 Task: Open Card Support Ticket Resolution in Board Software Development to Workspace Analytics and add a team member Softage.4@softage.net, a label Green, a checklist Screenwriting, an attachment from your google drive, a color Green and finally, add a card description 'Conduct customer satisfaction survey' and a comment 'Given the potential risks involved with this task, let us make sure we have a solid plan in place to mitigate them.'. Add a start date 'Jan 04, 1900' with a due date 'Jan 11, 1900'
Action: Mouse moved to (56, 310)
Screenshot: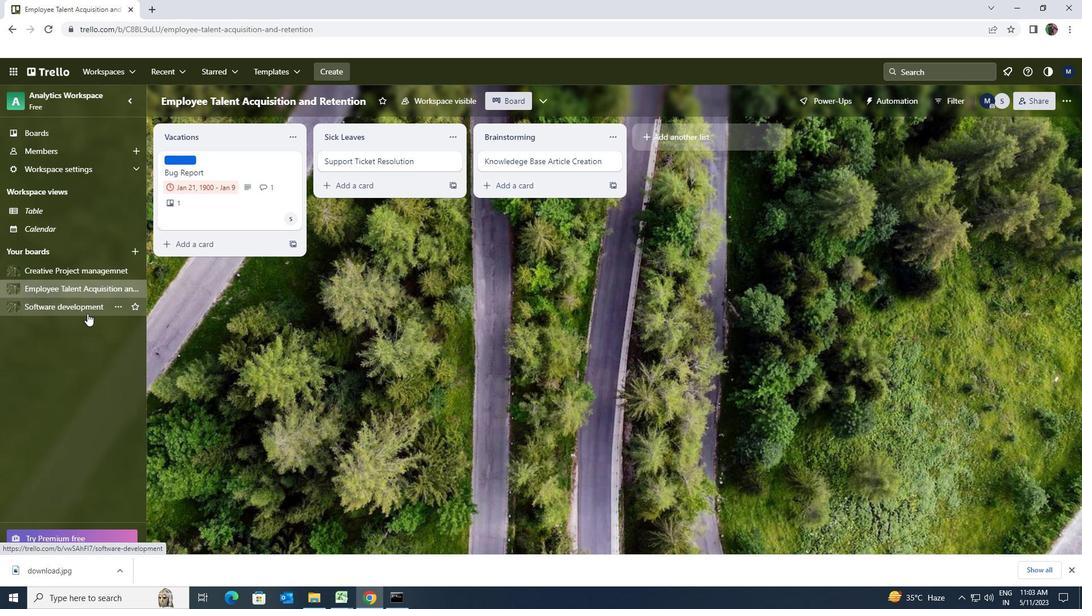 
Action: Mouse pressed left at (56, 310)
Screenshot: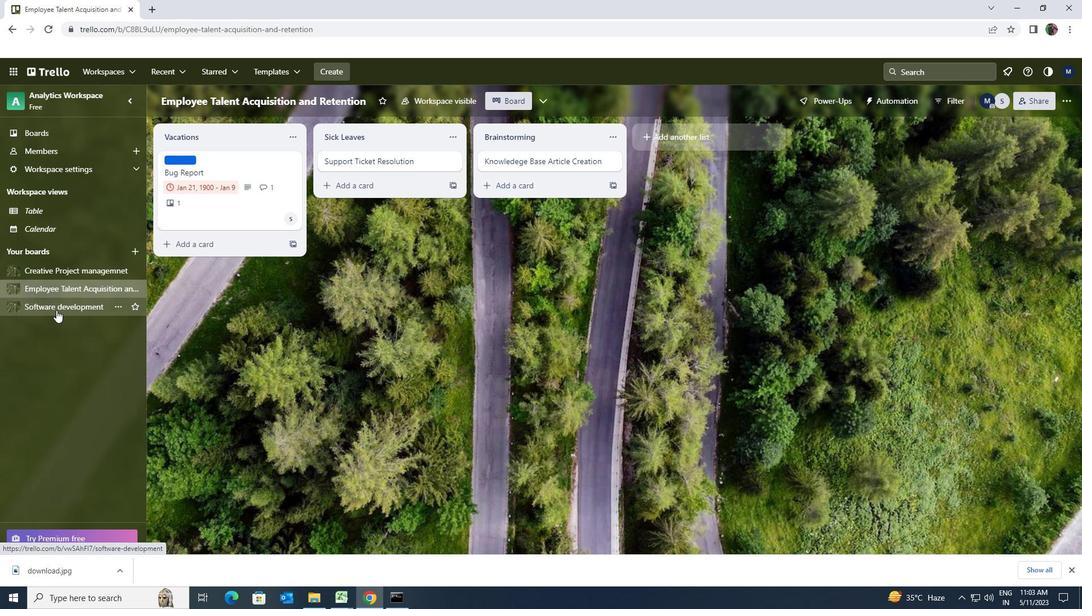 
Action: Mouse moved to (386, 163)
Screenshot: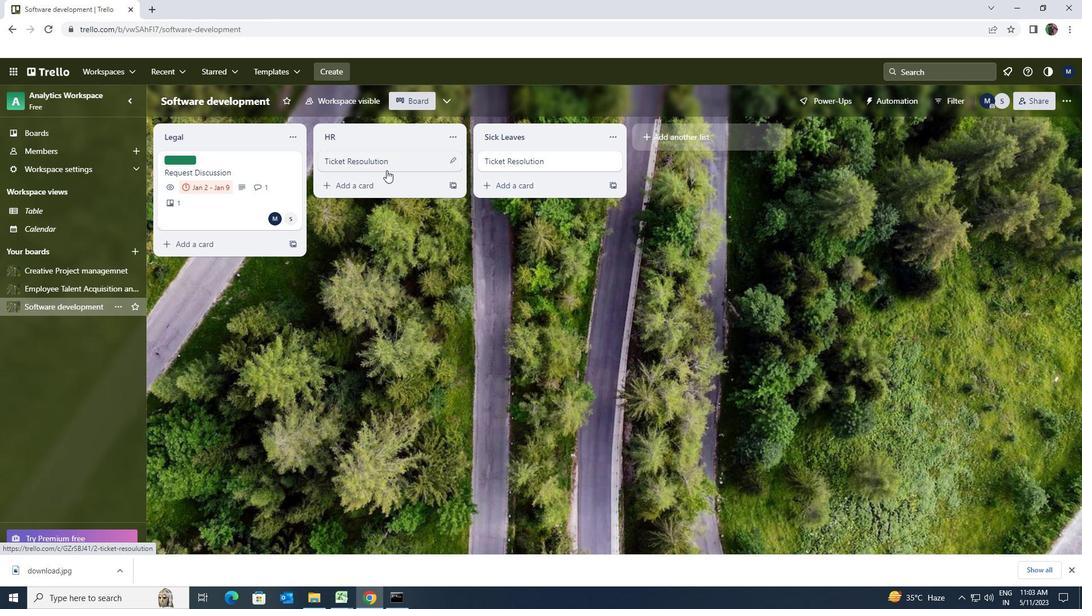 
Action: Mouse pressed left at (386, 163)
Screenshot: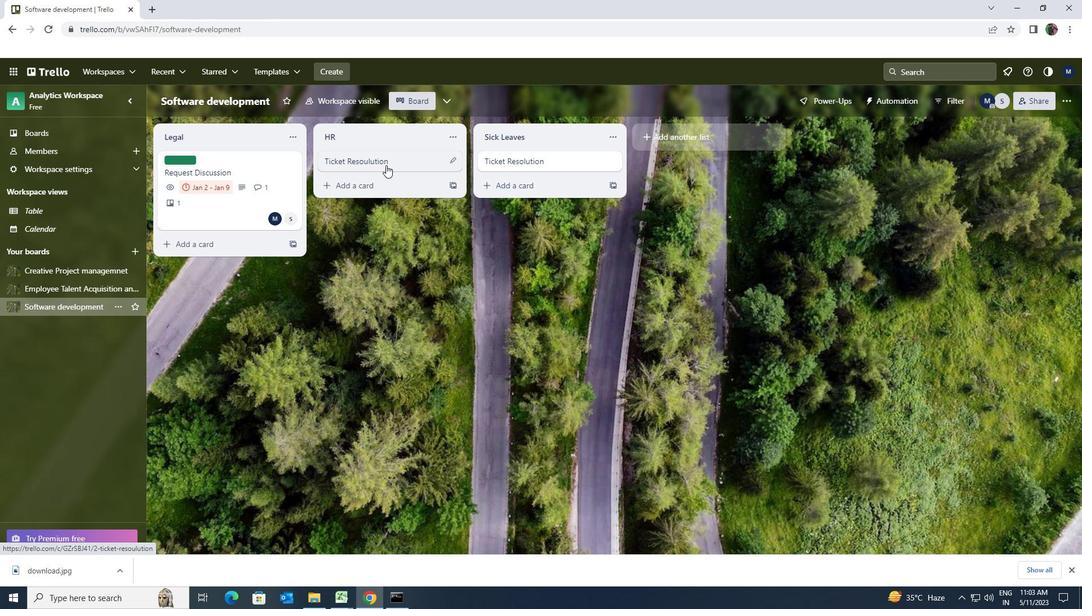 
Action: Mouse moved to (683, 163)
Screenshot: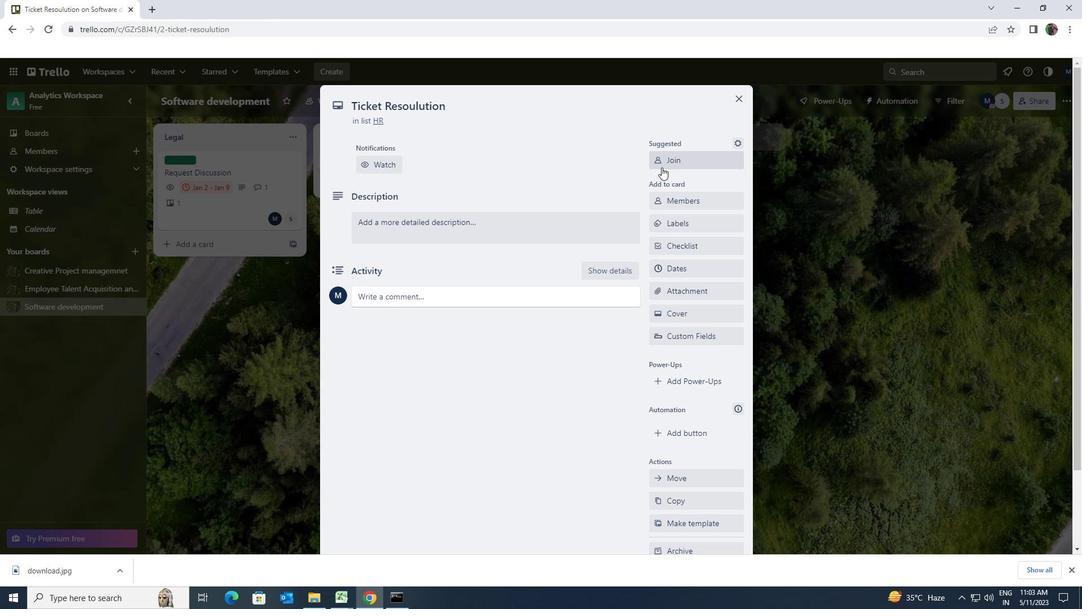 
Action: Mouse pressed left at (683, 163)
Screenshot: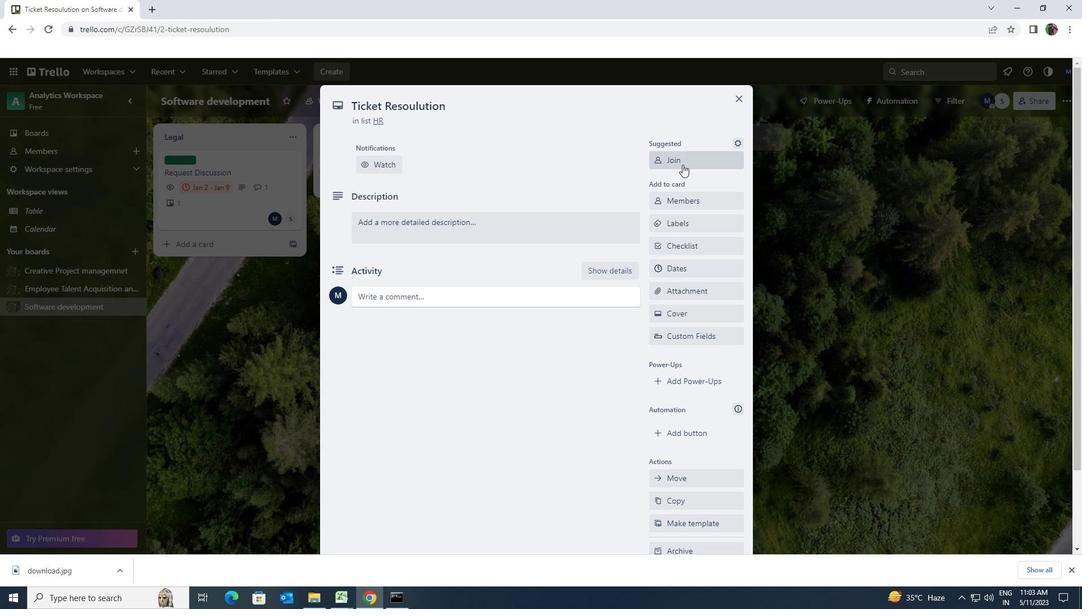 
Action: Mouse moved to (683, 161)
Screenshot: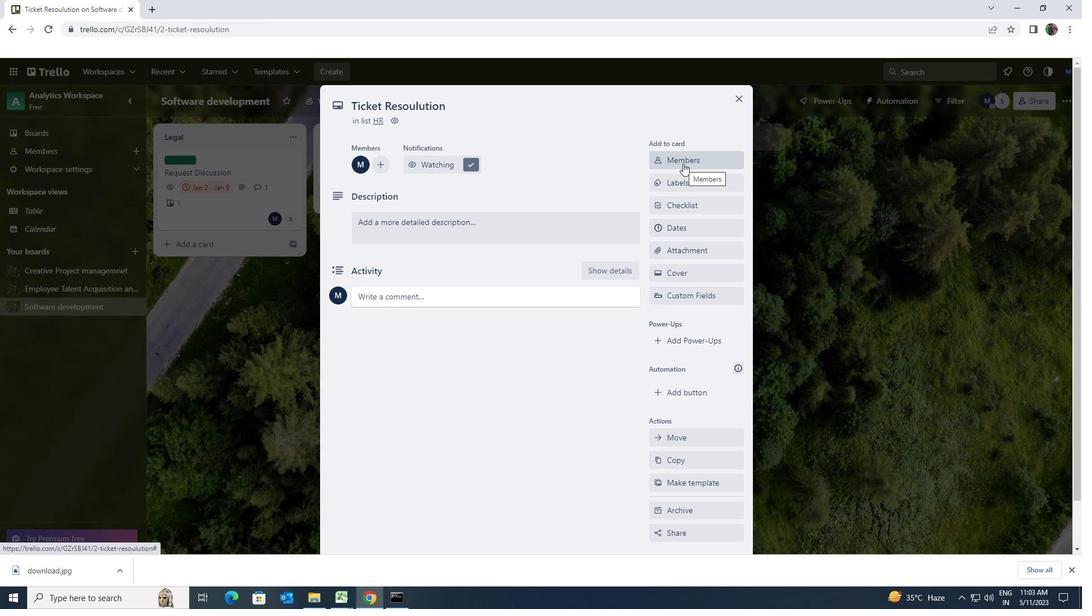 
Action: Mouse pressed left at (683, 161)
Screenshot: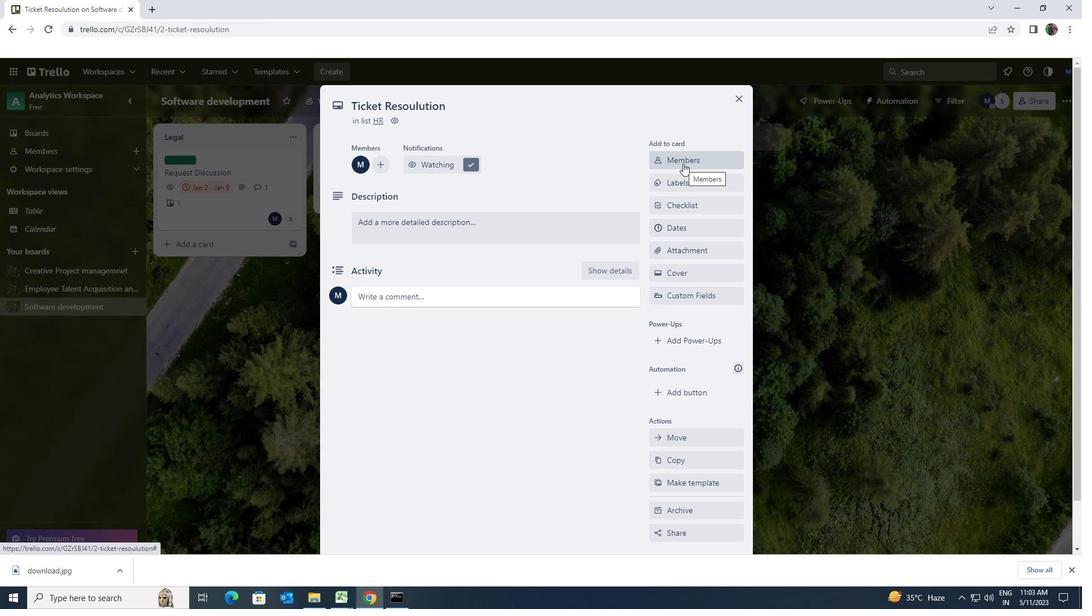 
Action: Key pressed softage.4<Key.shift>@SOFTAGE.NET
Screenshot: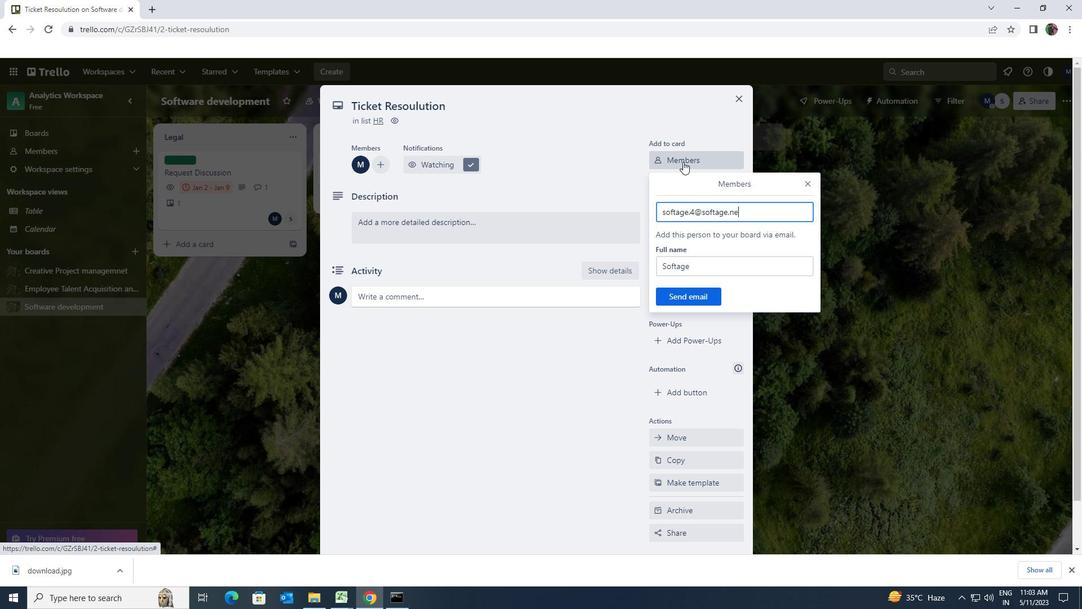 
Action: Mouse moved to (702, 295)
Screenshot: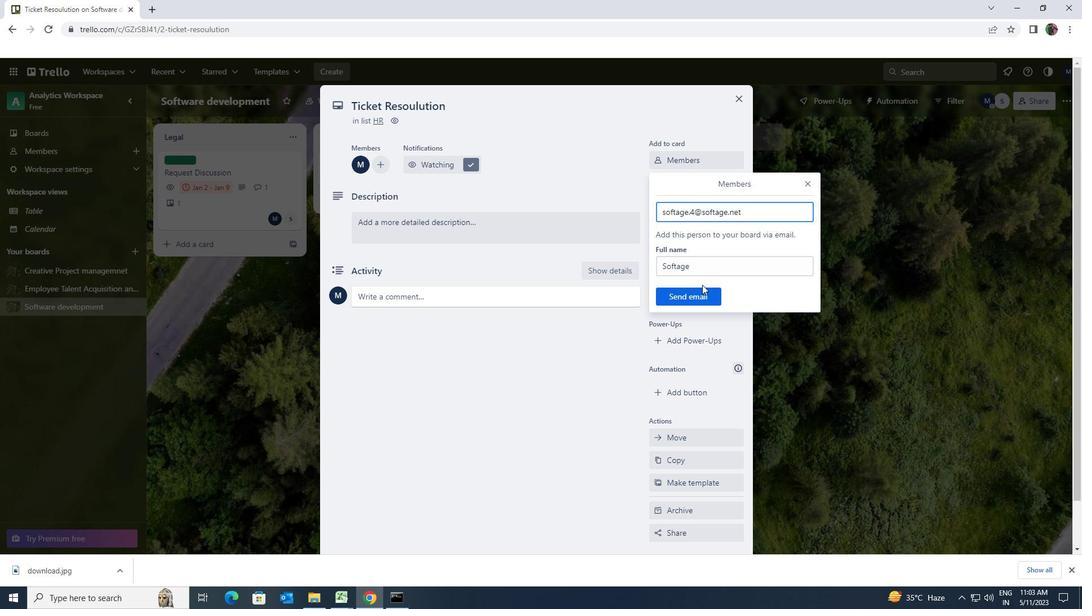 
Action: Mouse pressed left at (702, 295)
Screenshot: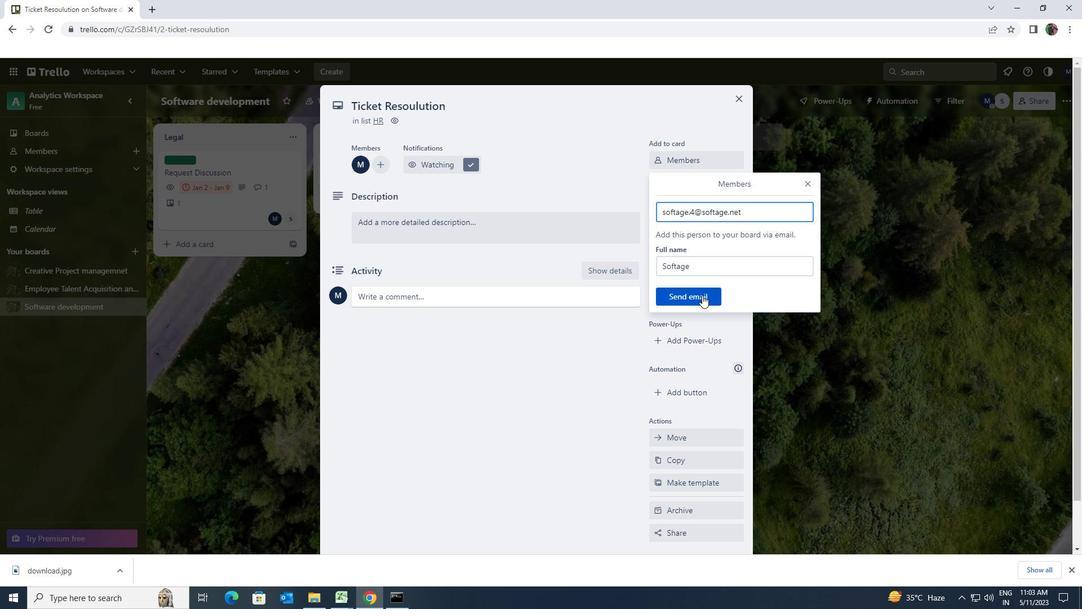 
Action: Mouse moved to (697, 184)
Screenshot: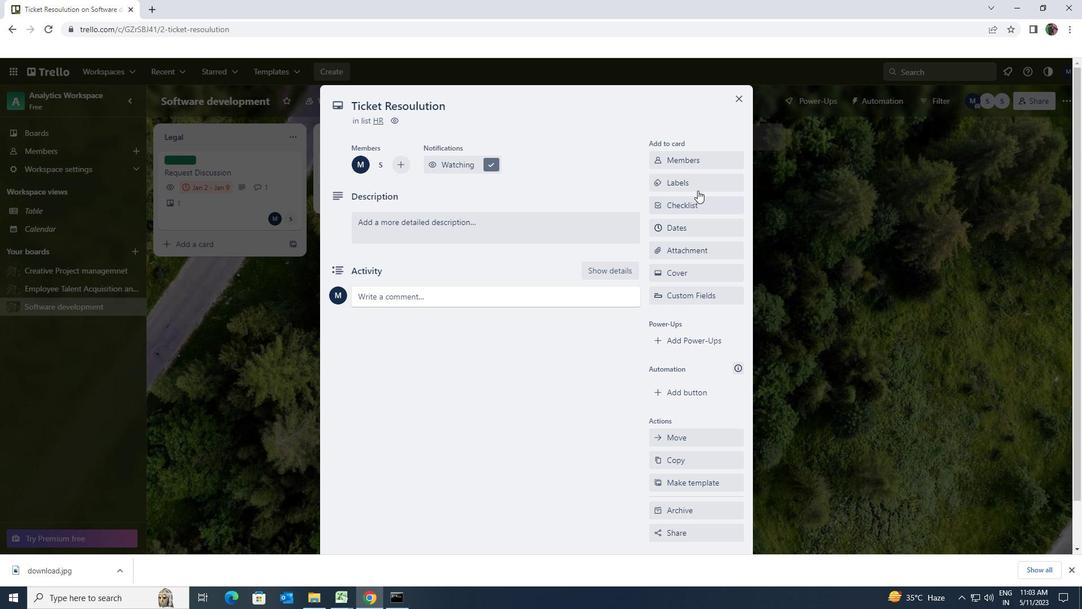 
Action: Mouse pressed left at (697, 184)
Screenshot: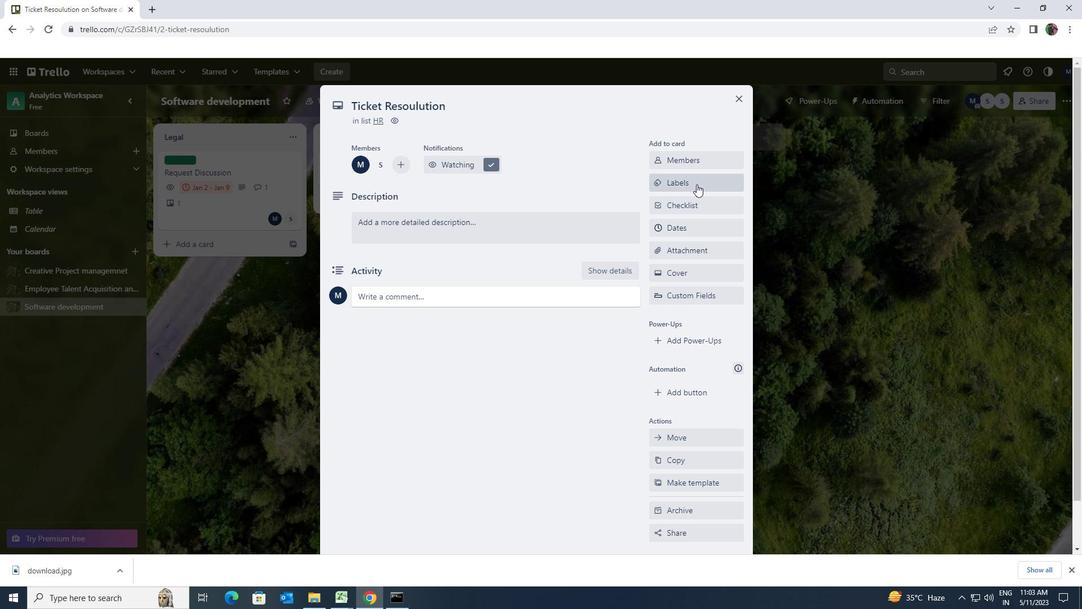 
Action: Mouse moved to (710, 418)
Screenshot: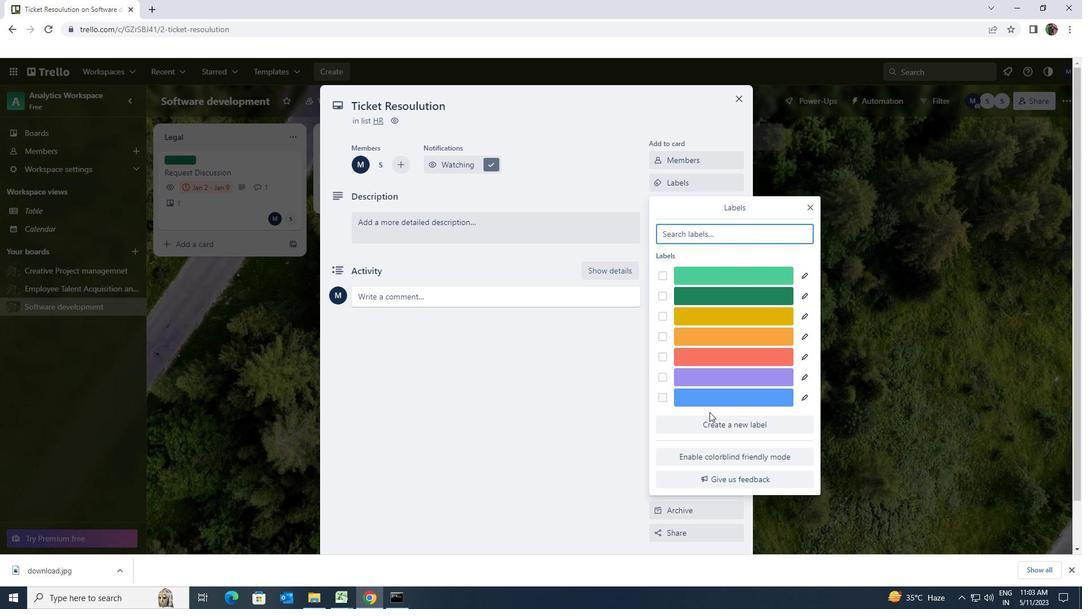 
Action: Mouse pressed left at (710, 418)
Screenshot: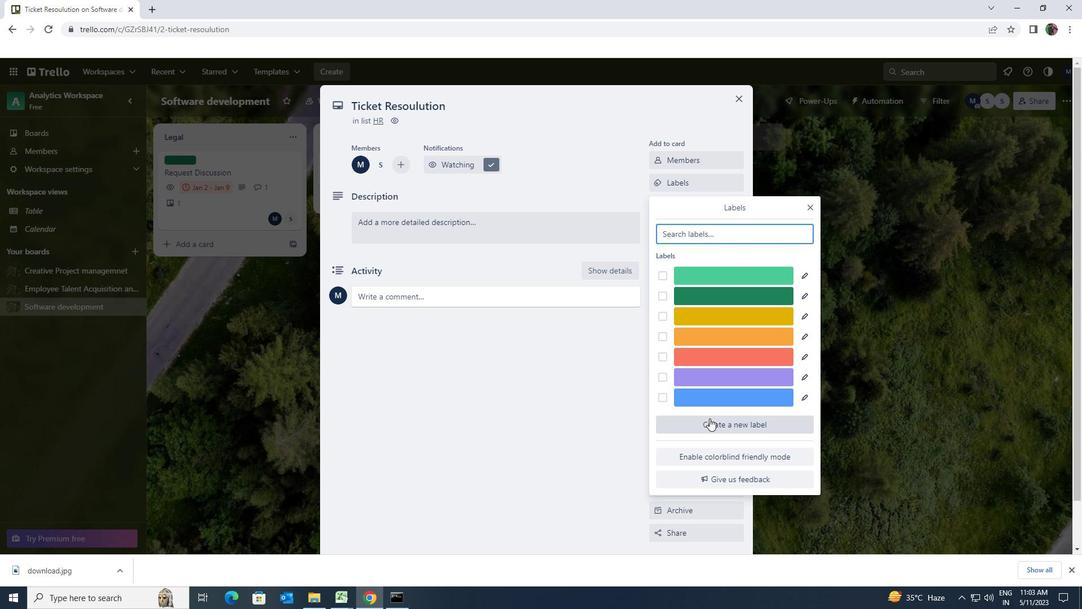 
Action: Mouse moved to (669, 389)
Screenshot: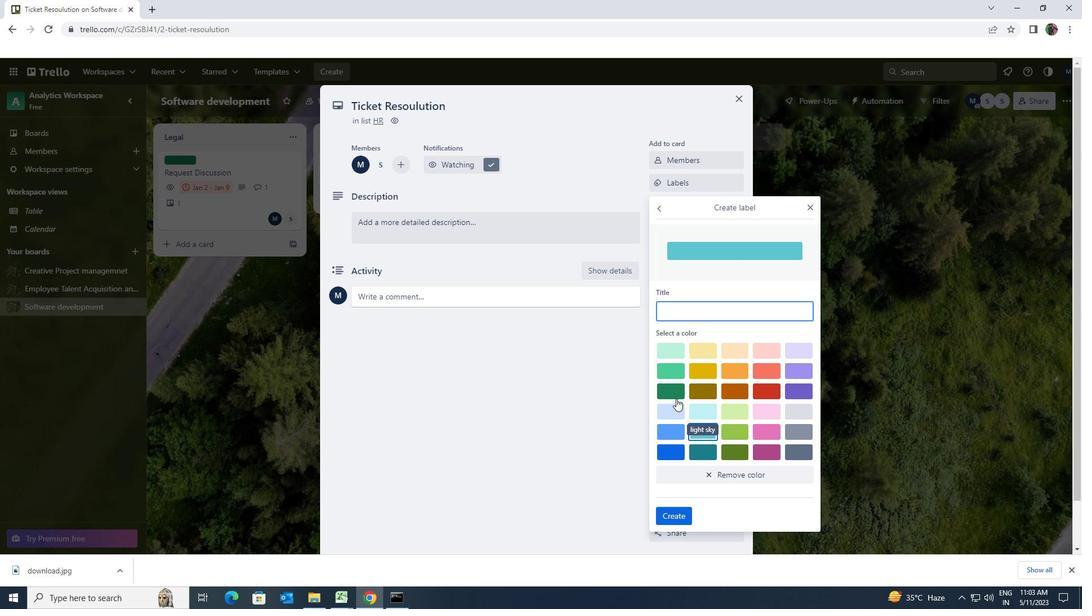 
Action: Mouse pressed left at (669, 389)
Screenshot: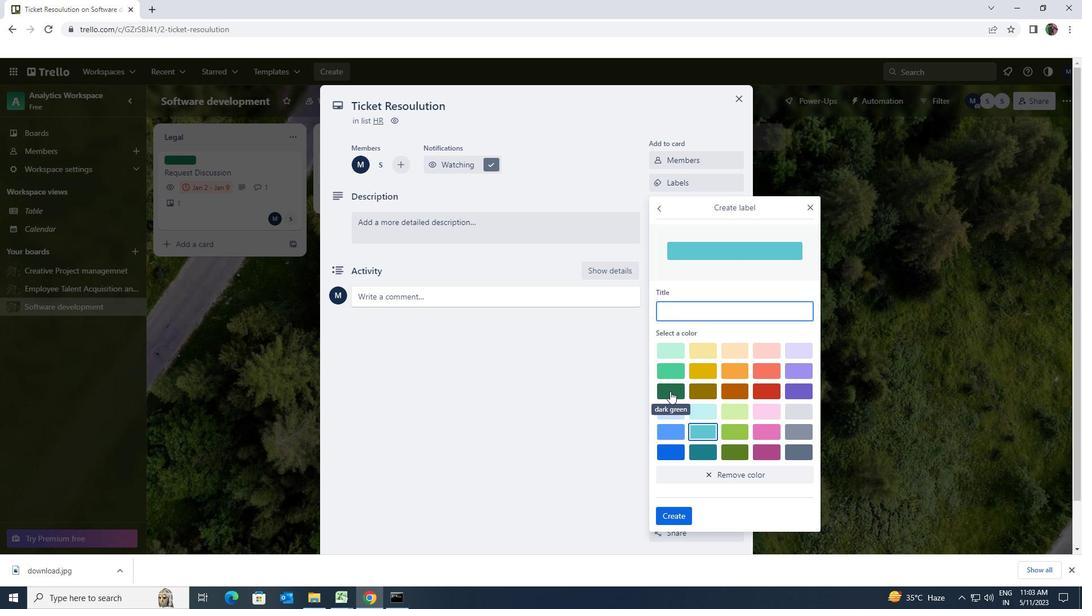 
Action: Mouse moved to (686, 512)
Screenshot: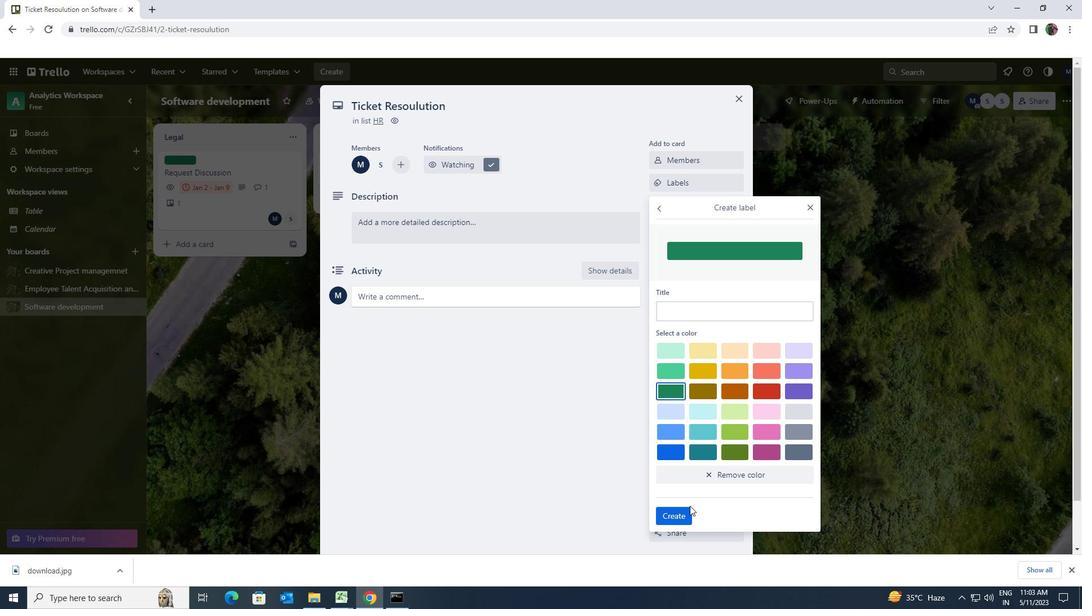 
Action: Mouse pressed left at (686, 512)
Screenshot: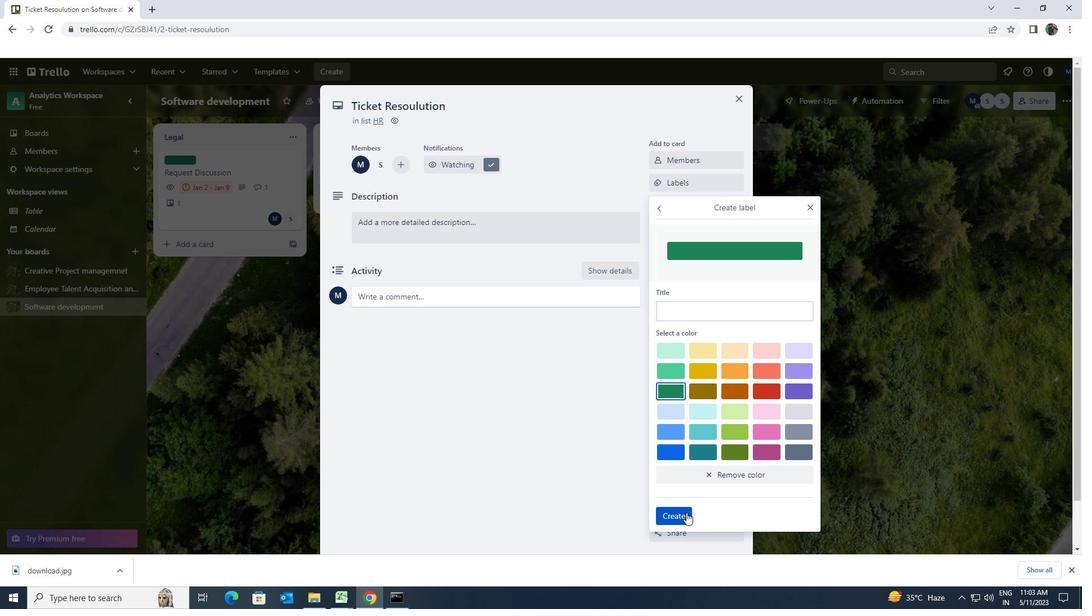 
Action: Mouse moved to (812, 207)
Screenshot: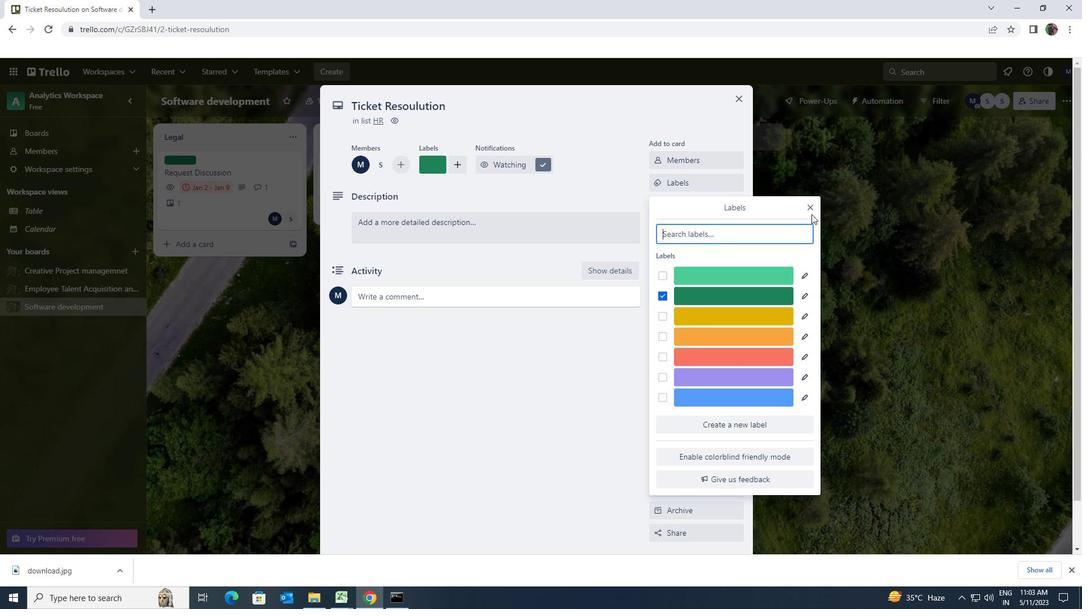 
Action: Mouse pressed left at (812, 207)
Screenshot: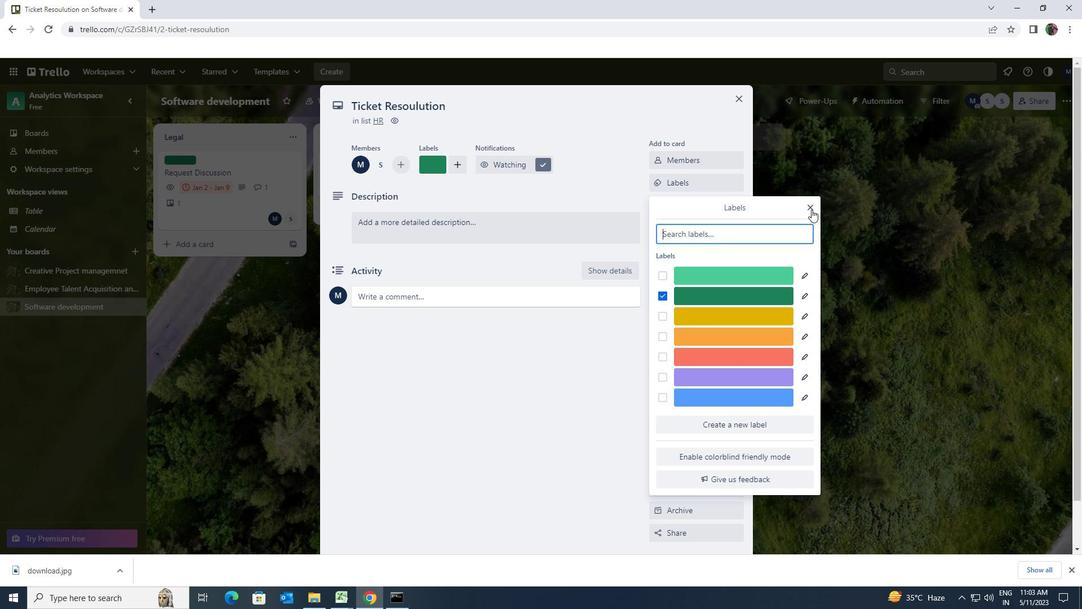 
Action: Mouse moved to (719, 249)
Screenshot: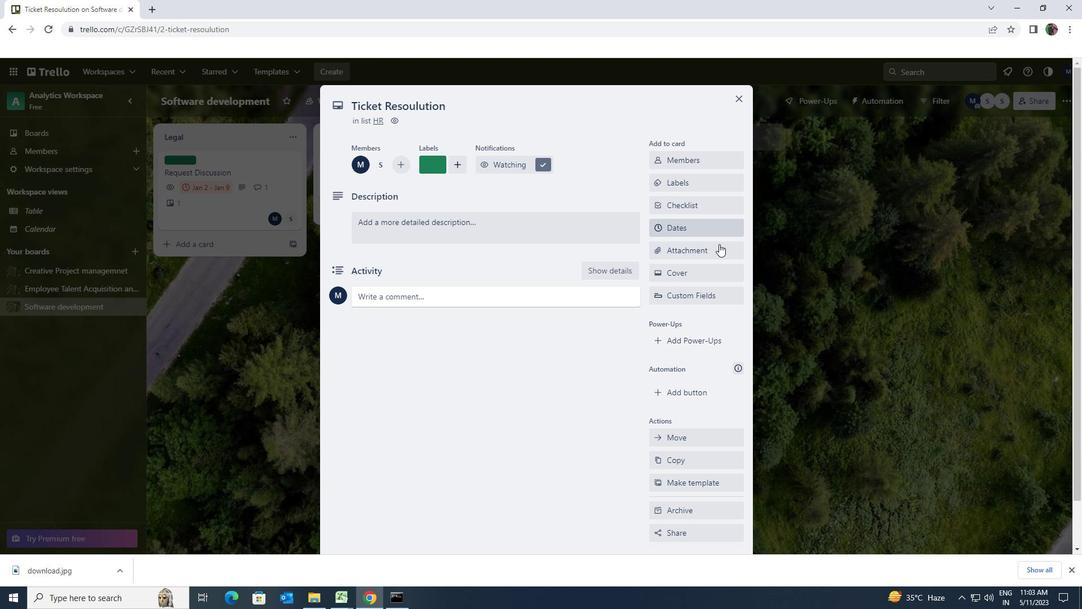 
Action: Mouse pressed left at (719, 249)
Screenshot: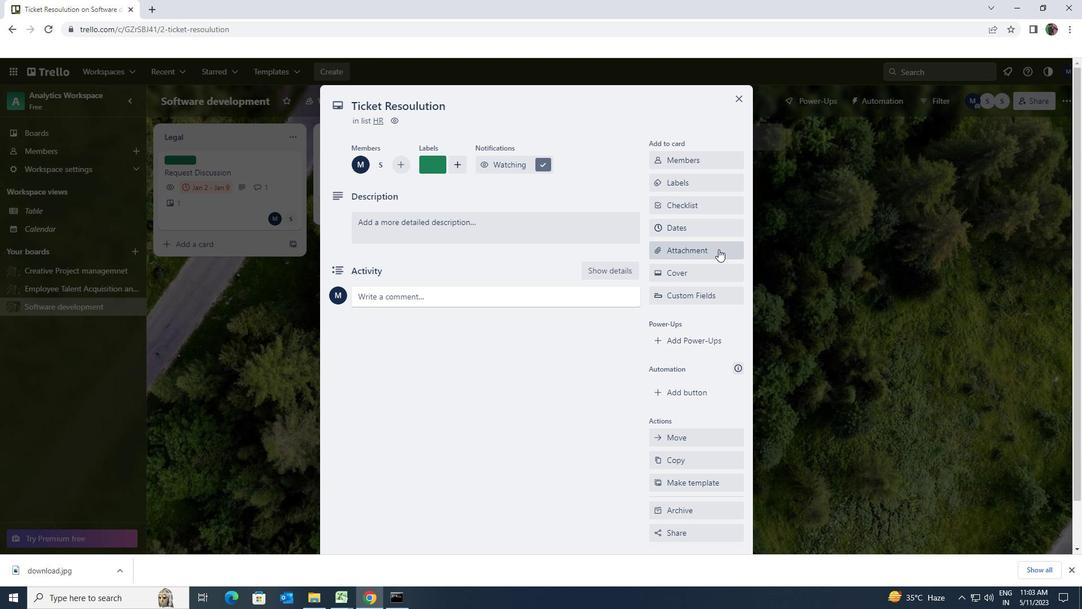 
Action: Mouse moved to (705, 340)
Screenshot: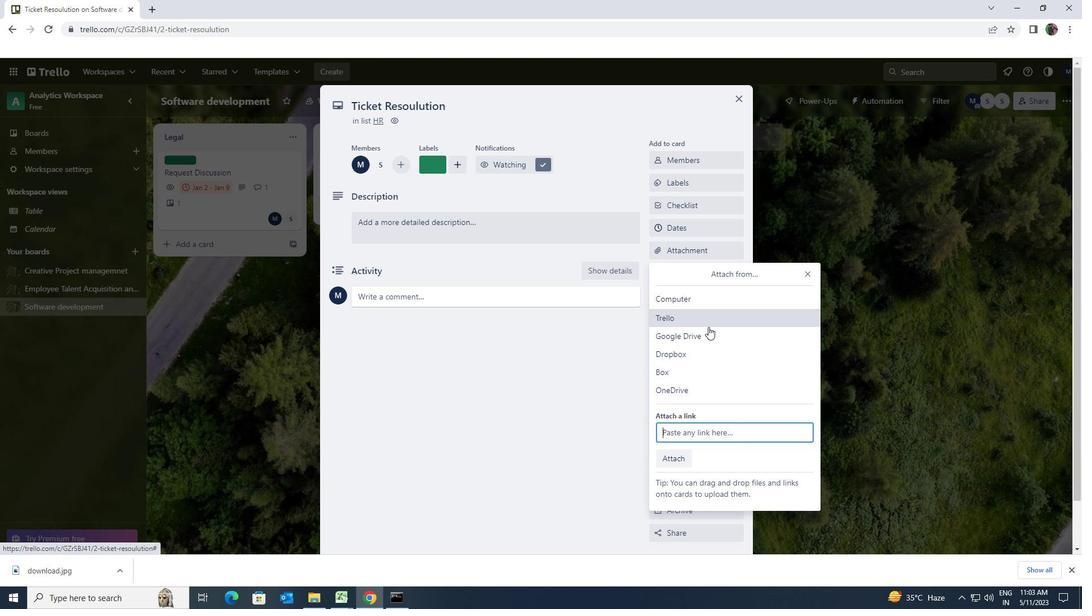 
Action: Mouse pressed left at (705, 340)
Screenshot: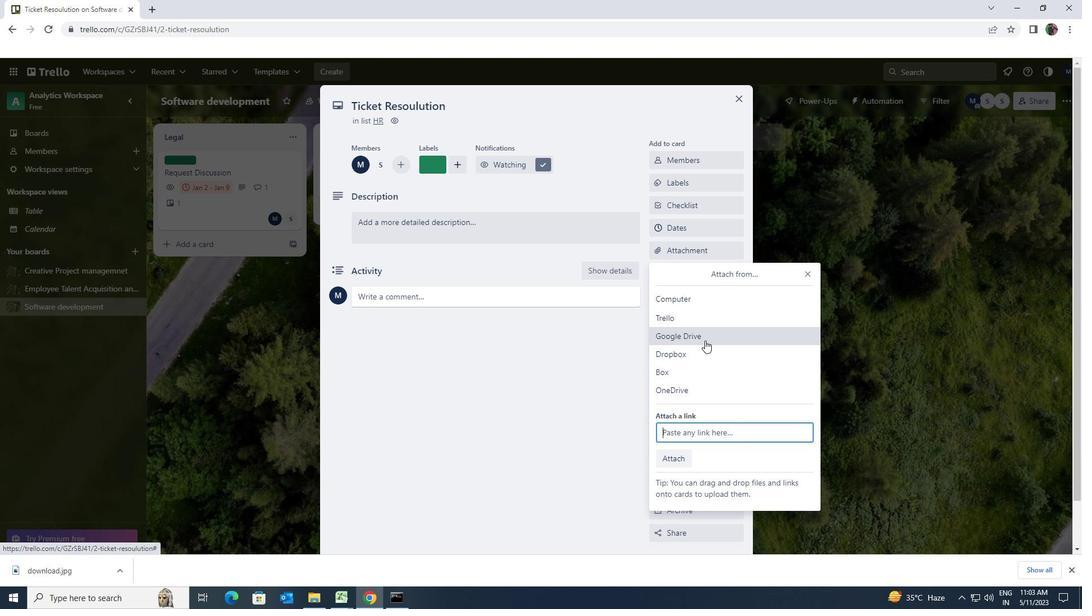 
Action: Mouse moved to (448, 398)
Screenshot: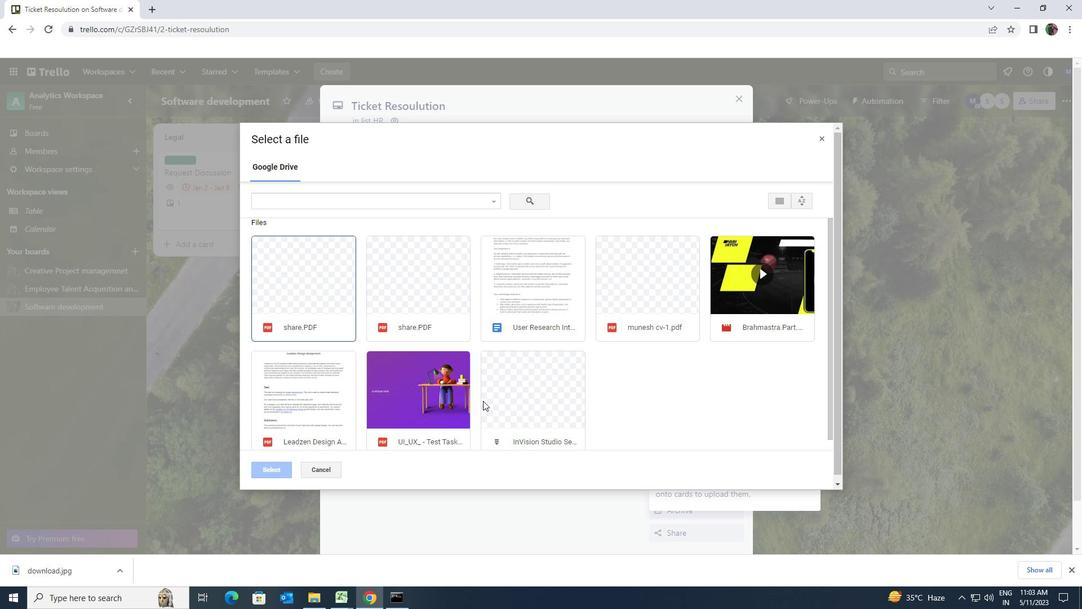 
Action: Mouse pressed left at (448, 398)
Screenshot: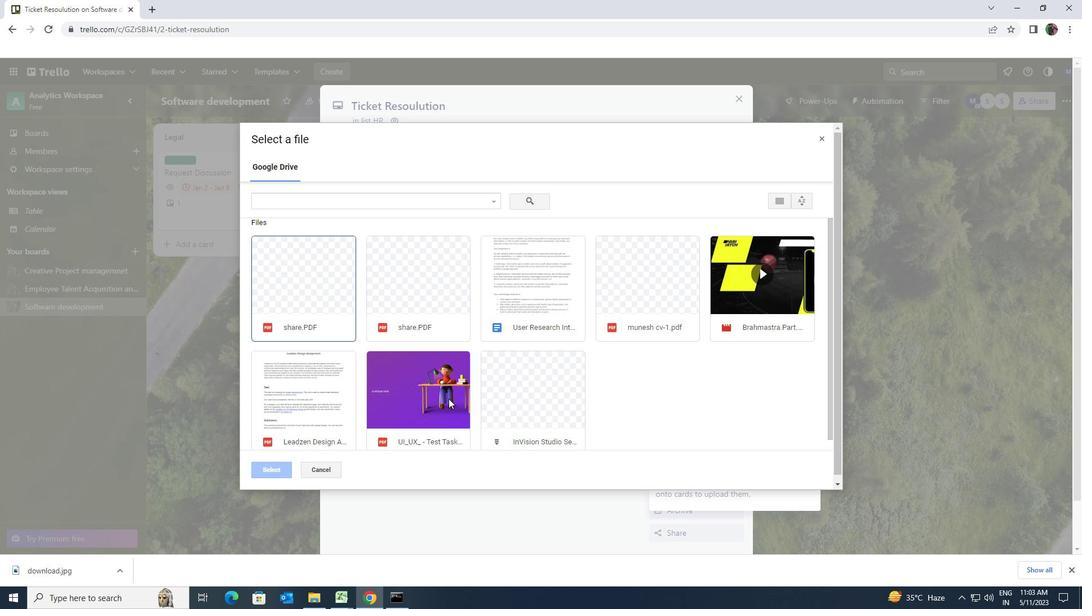 
Action: Mouse moved to (279, 466)
Screenshot: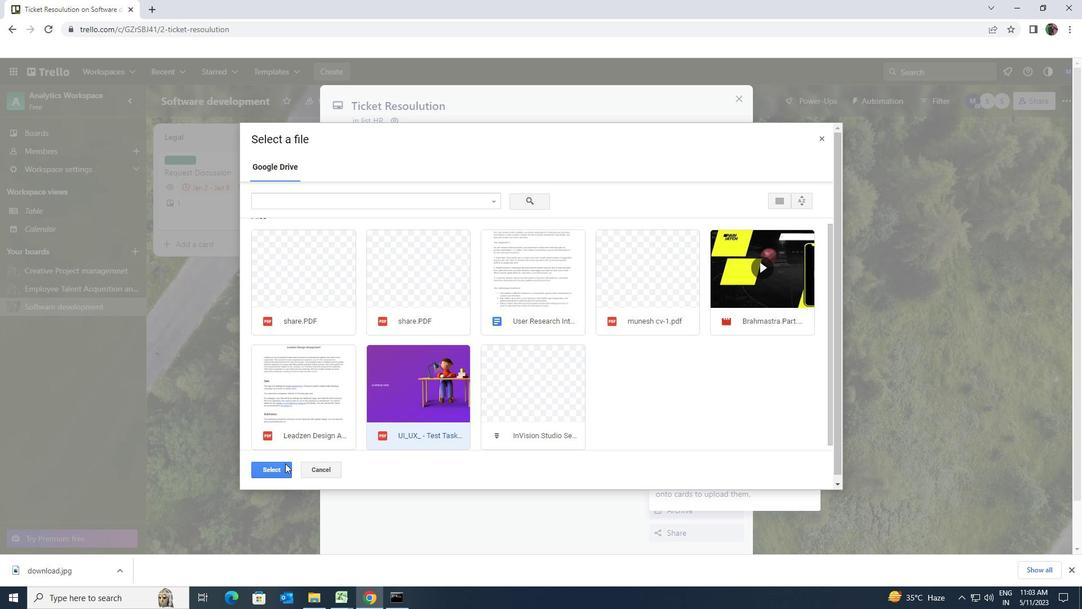 
Action: Mouse pressed left at (279, 466)
Screenshot: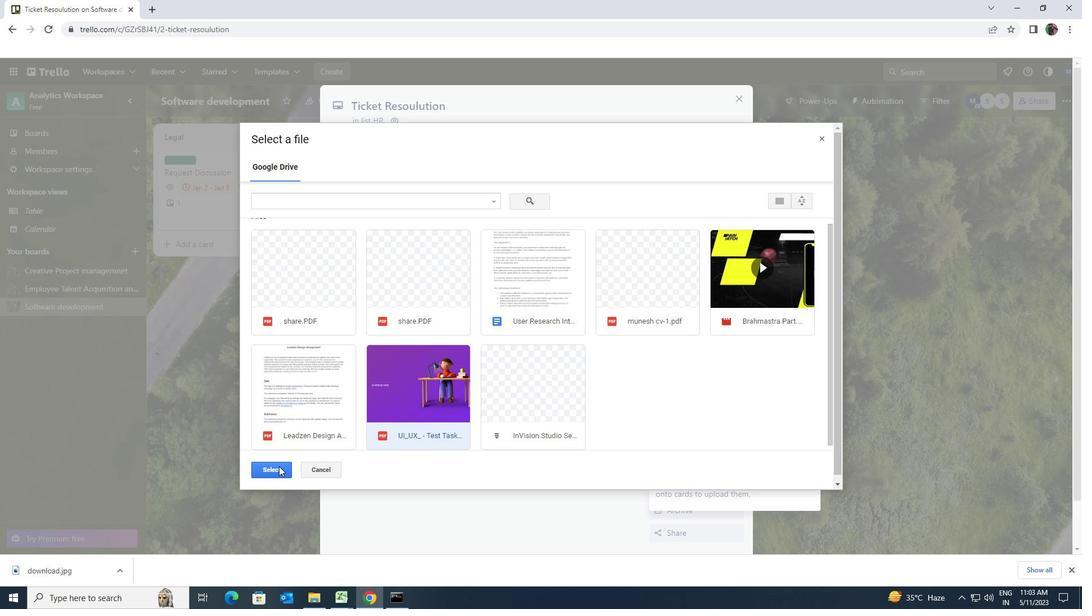 
Action: Mouse moved to (431, 228)
Screenshot: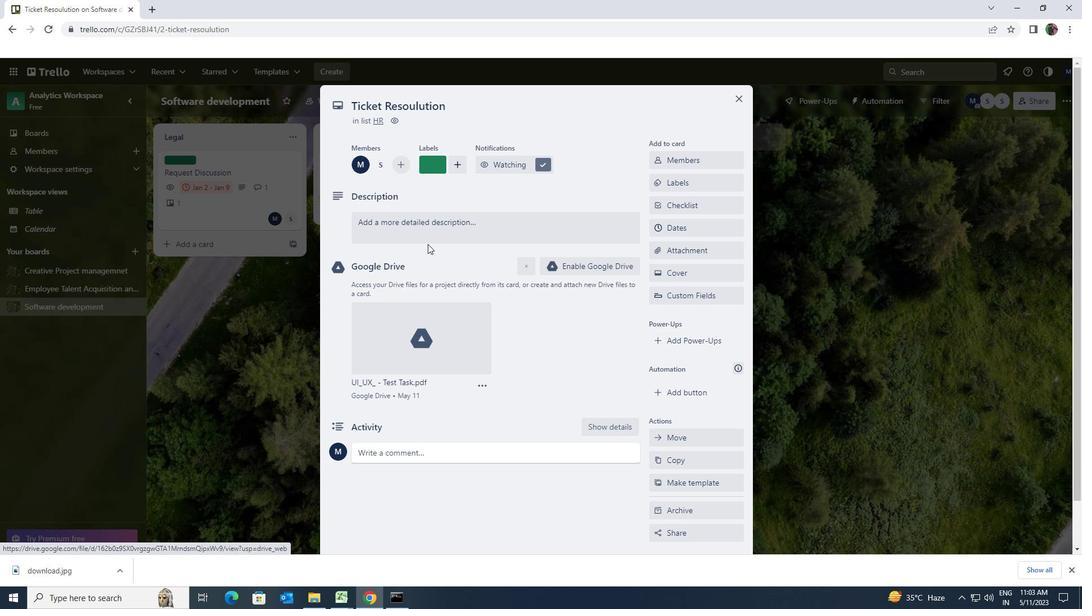 
Action: Mouse pressed left at (431, 228)
Screenshot: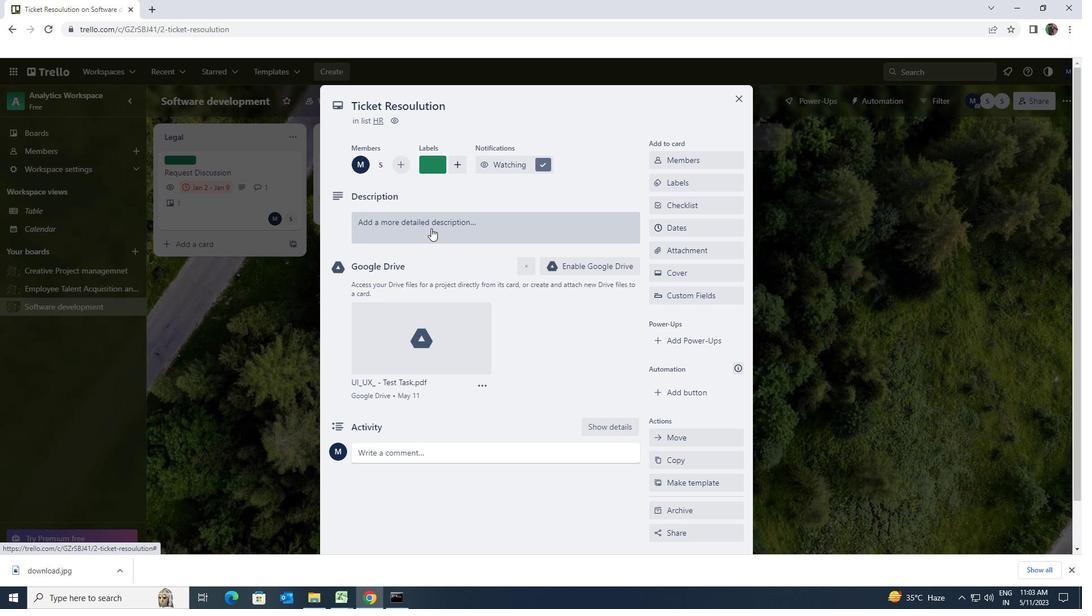 
Action: Key pressed <Key.shift>CONDUCT<Key.space>CUSTOMER<Key.space>SATISFACR<Key.backspace>TION<Key.space>SURVEY<Key.space>
Screenshot: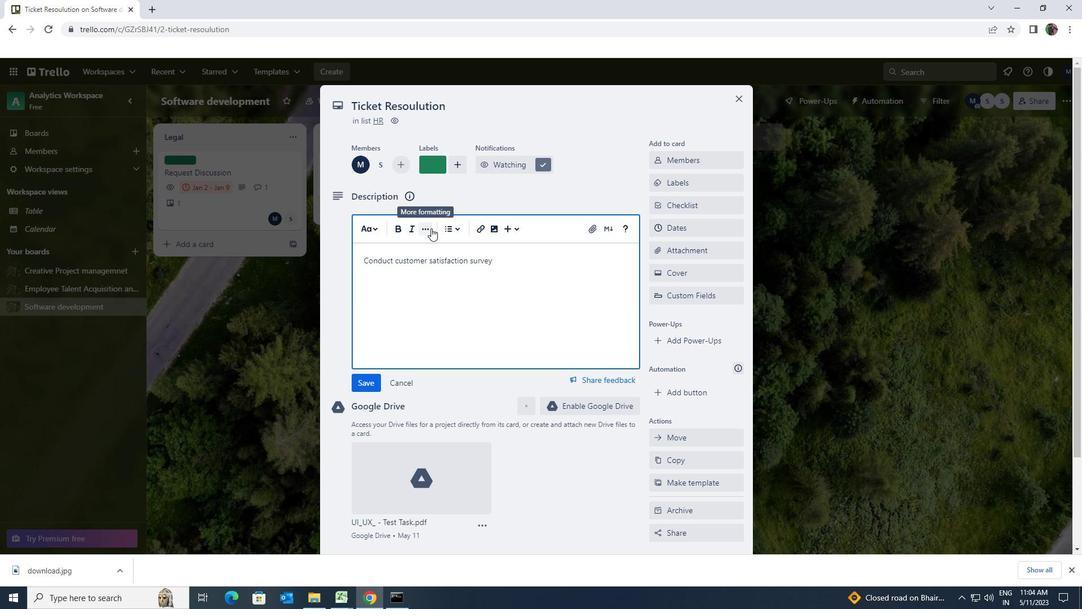 
Action: Mouse moved to (377, 378)
Screenshot: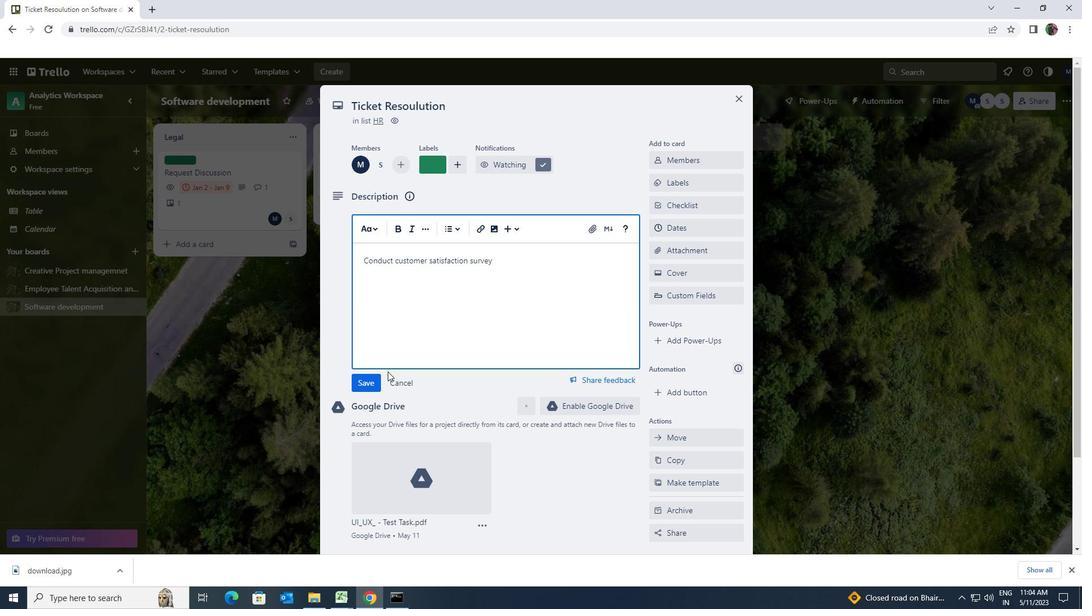 
Action: Mouse pressed left at (377, 378)
Screenshot: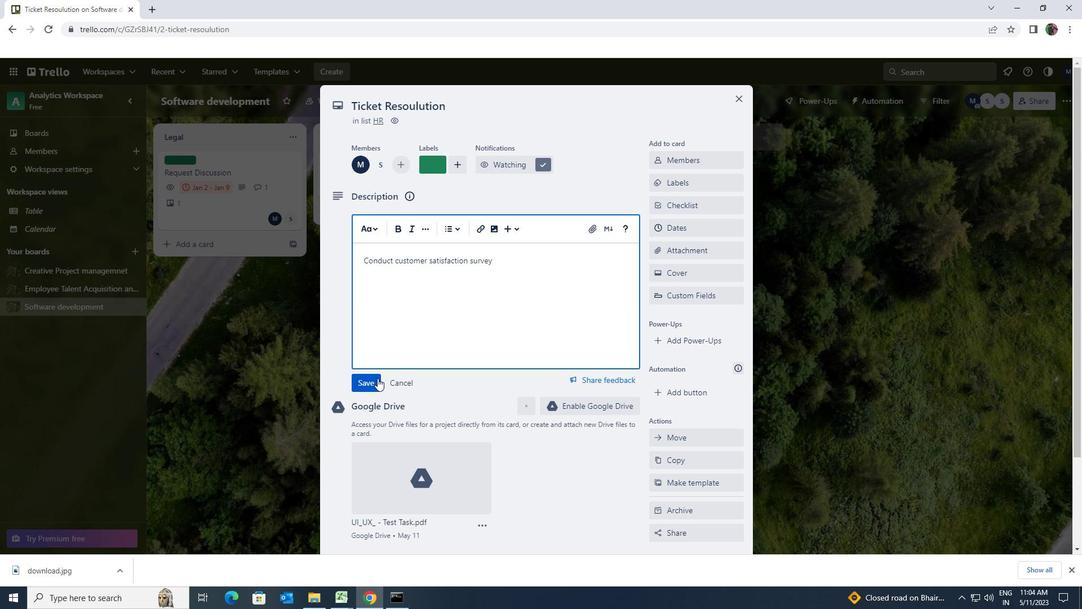 
Action: Mouse moved to (379, 377)
Screenshot: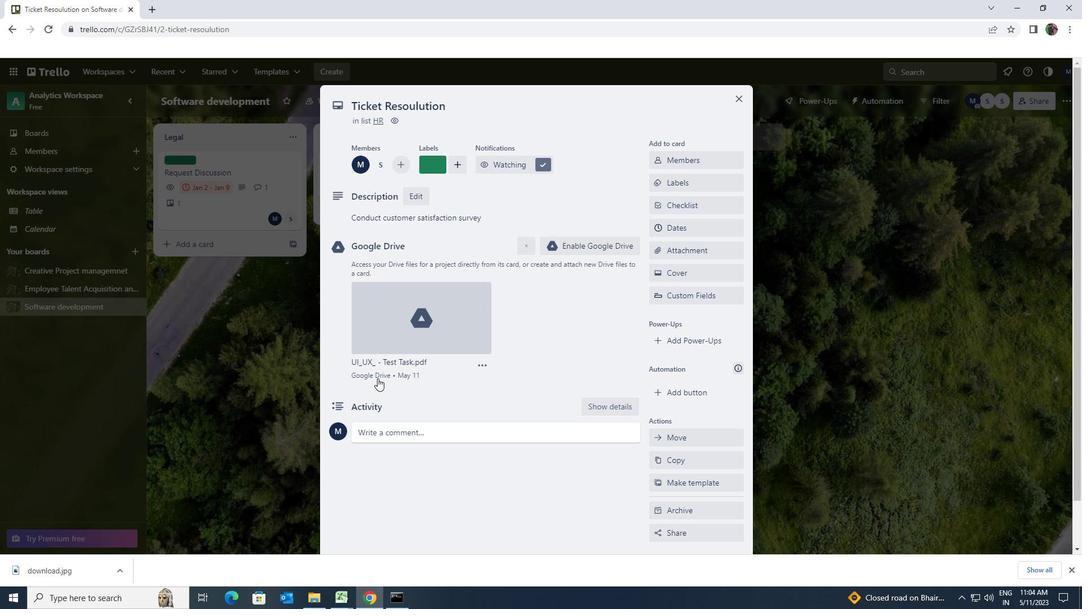 
Action: Mouse scrolled (379, 377) with delta (0, 0)
Screenshot: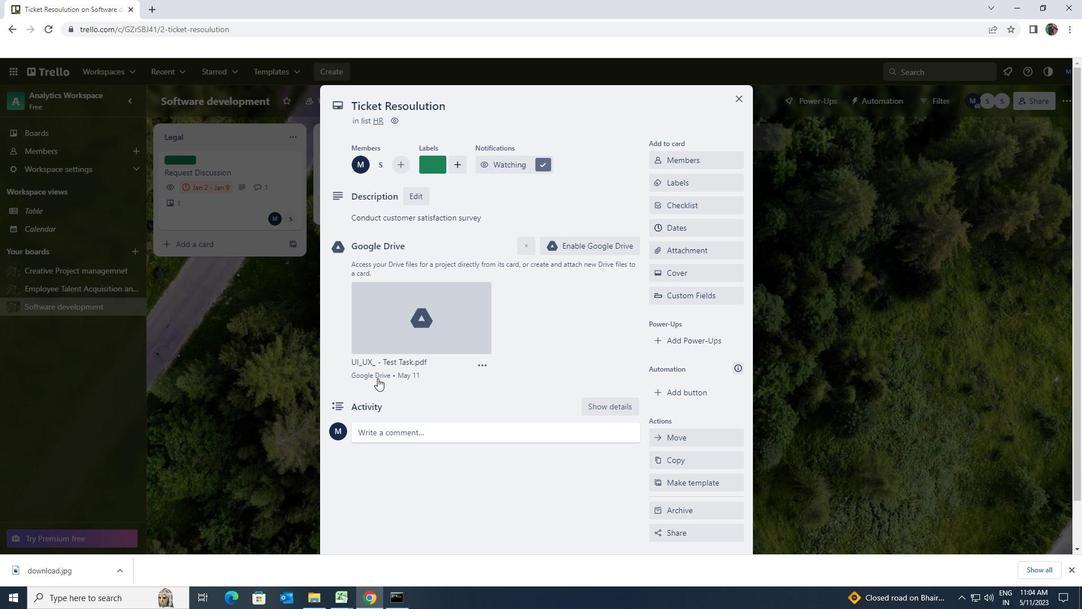 
Action: Mouse scrolled (379, 377) with delta (0, 0)
Screenshot: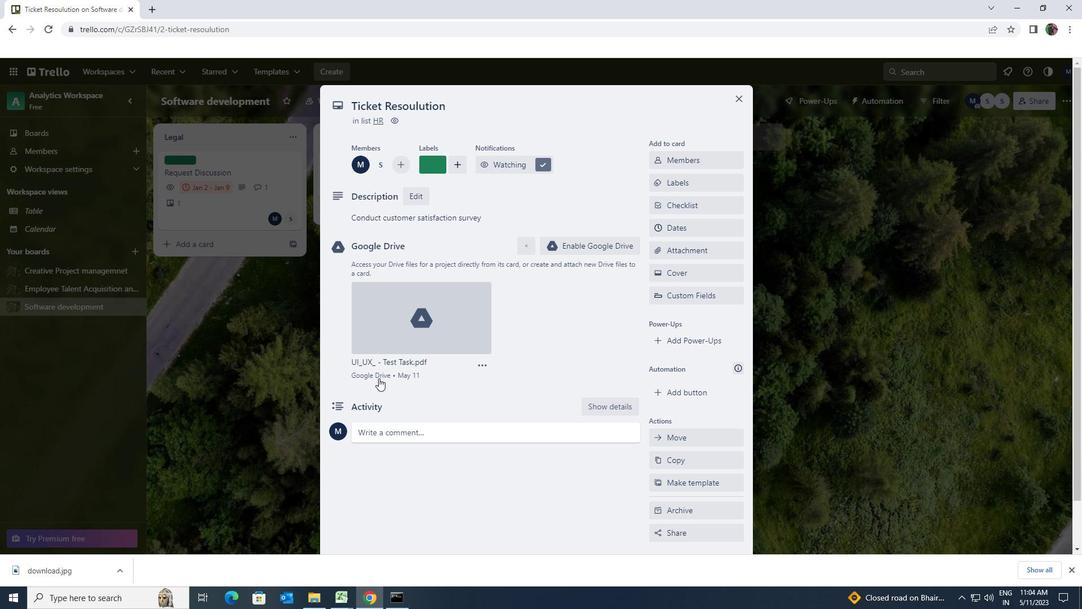 
Action: Mouse moved to (381, 379)
Screenshot: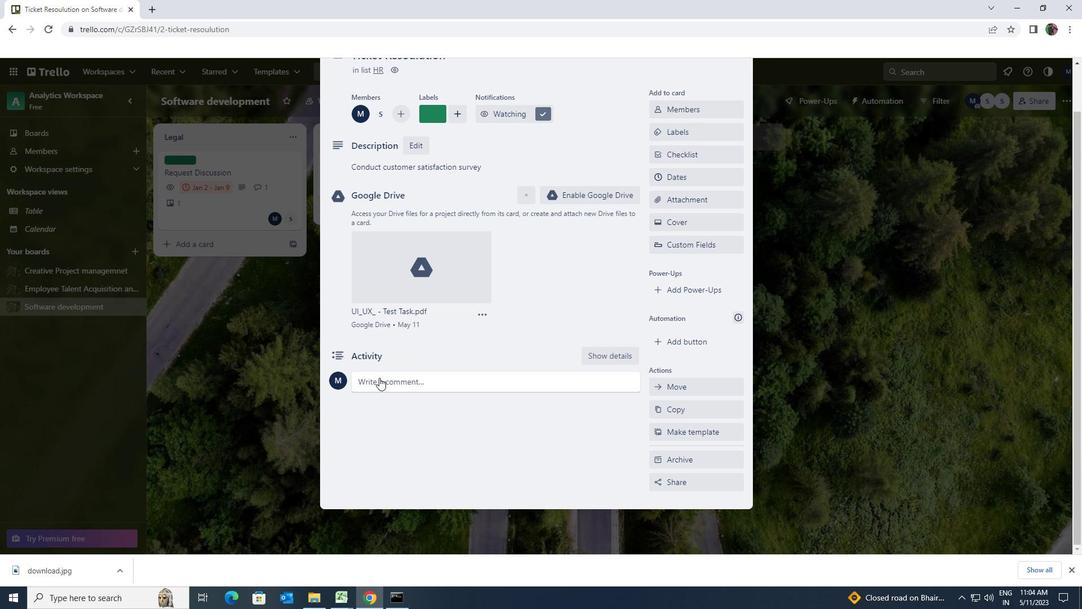 
Action: Mouse pressed left at (381, 379)
Screenshot: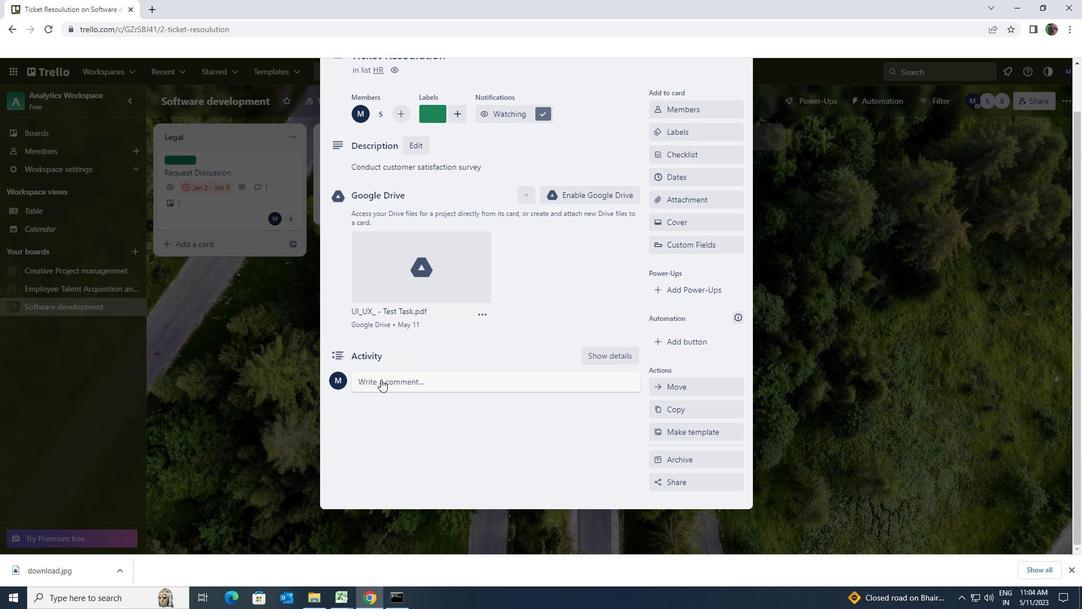 
Action: Mouse moved to (381, 380)
Screenshot: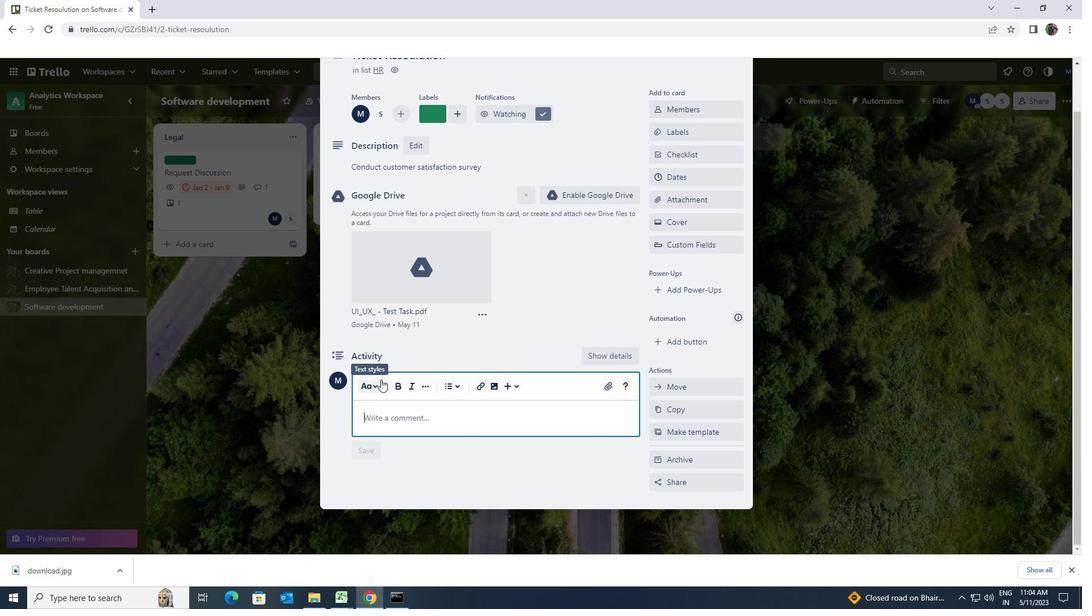 
Action: Key pressed <Key.shift>THE<Key.space><Key.shift>POTENTIAL<Key.space>RISKS<Key.space>INVOLVED<Key.space>WITH<Key.space>THIS<Key.space>TASK<Key.space>LET<Key.space>US<Key.space>MAKE<Key.space>SURE<Key.space>WE<Key.space>AHVE<Key.space>A<Key.space>SOLID<Key.space>PLAN<Key.space>IN<Key.space>PLACE<Key.space>TO<Key.space>MIG<Key.backspace>TIGATE<Key.space>THEM.
Screenshot: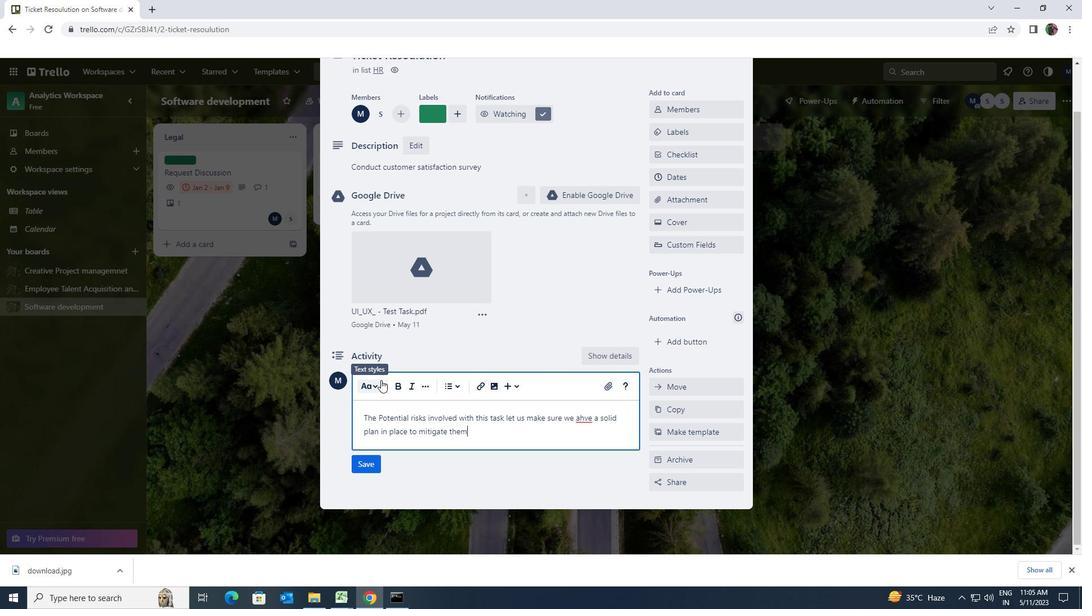 
Action: Mouse moved to (368, 459)
Screenshot: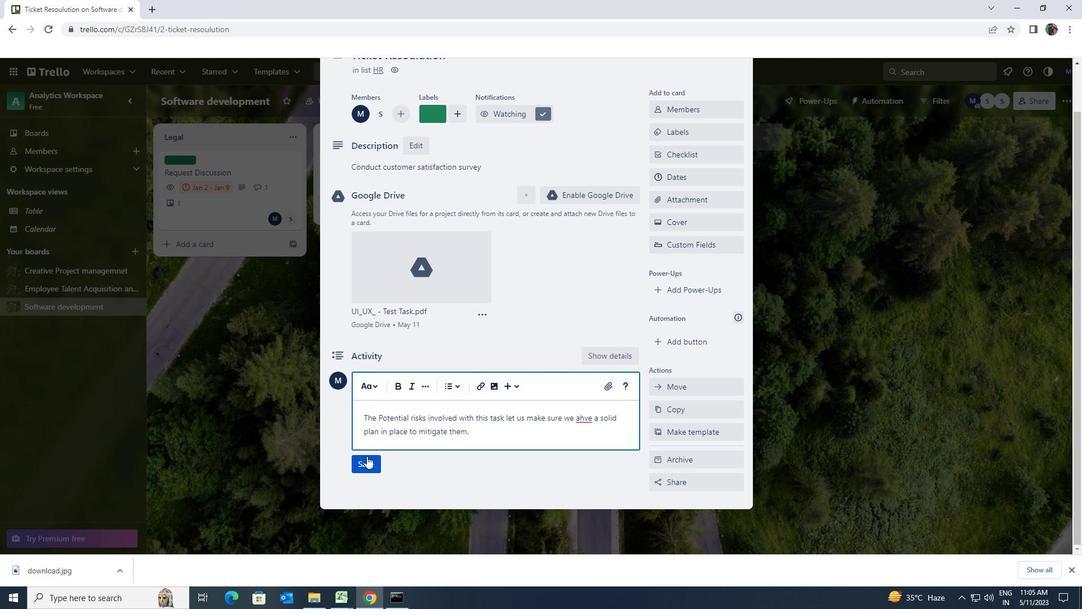 
Action: Mouse pressed left at (368, 459)
Screenshot: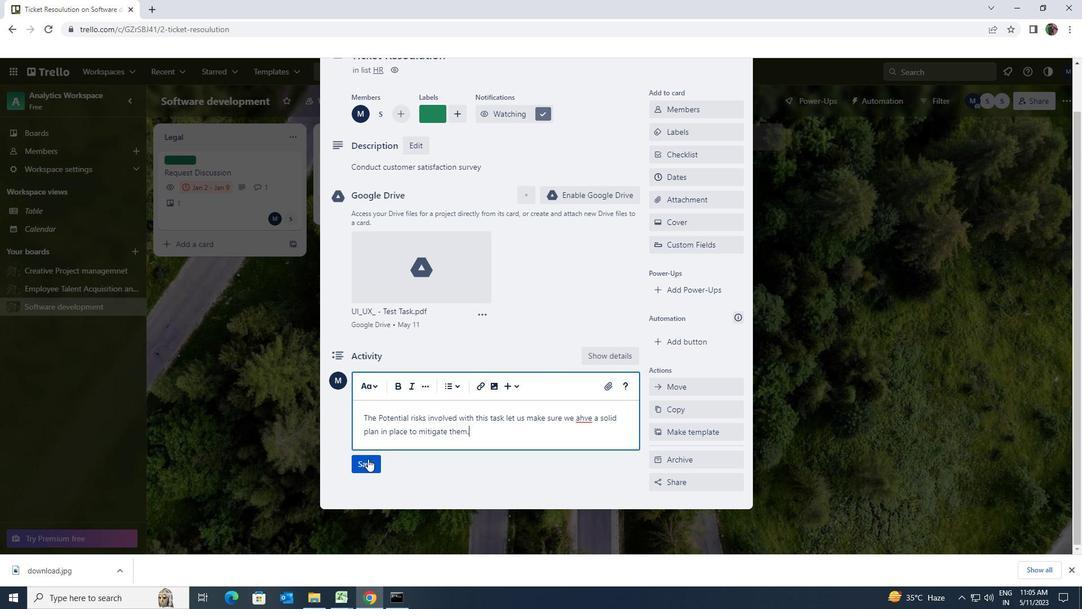 
Action: Mouse scrolled (368, 459) with delta (0, 0)
Screenshot: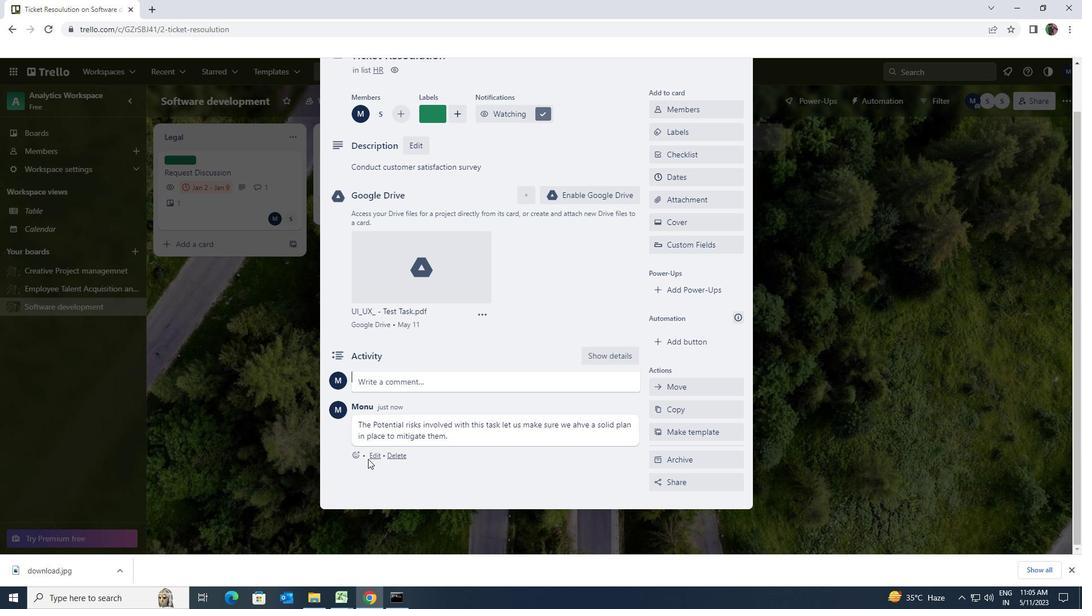 
Action: Mouse moved to (671, 226)
Screenshot: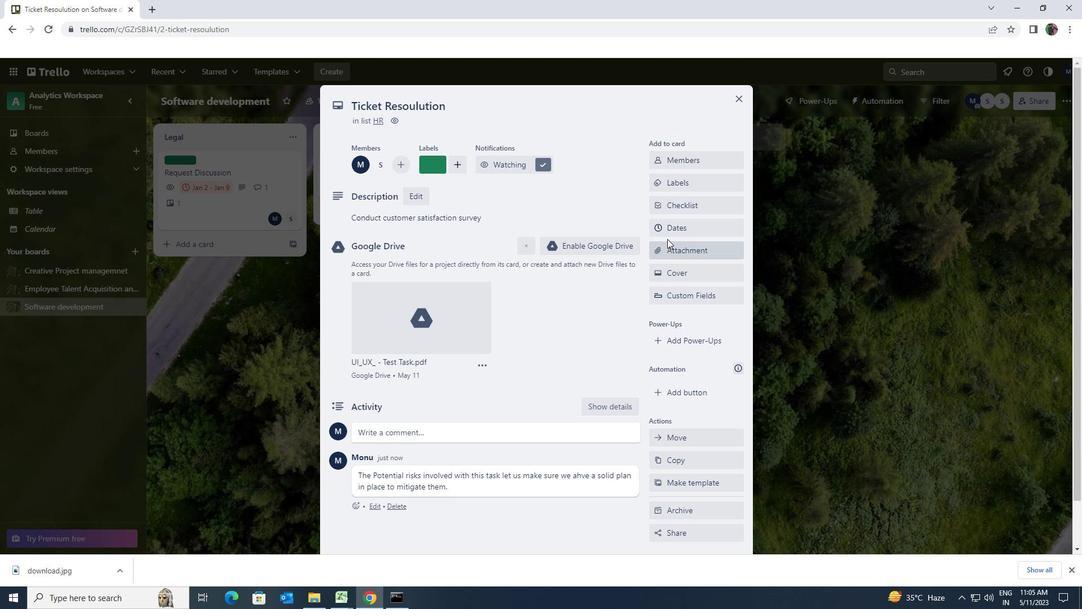 
Action: Mouse pressed left at (671, 226)
Screenshot: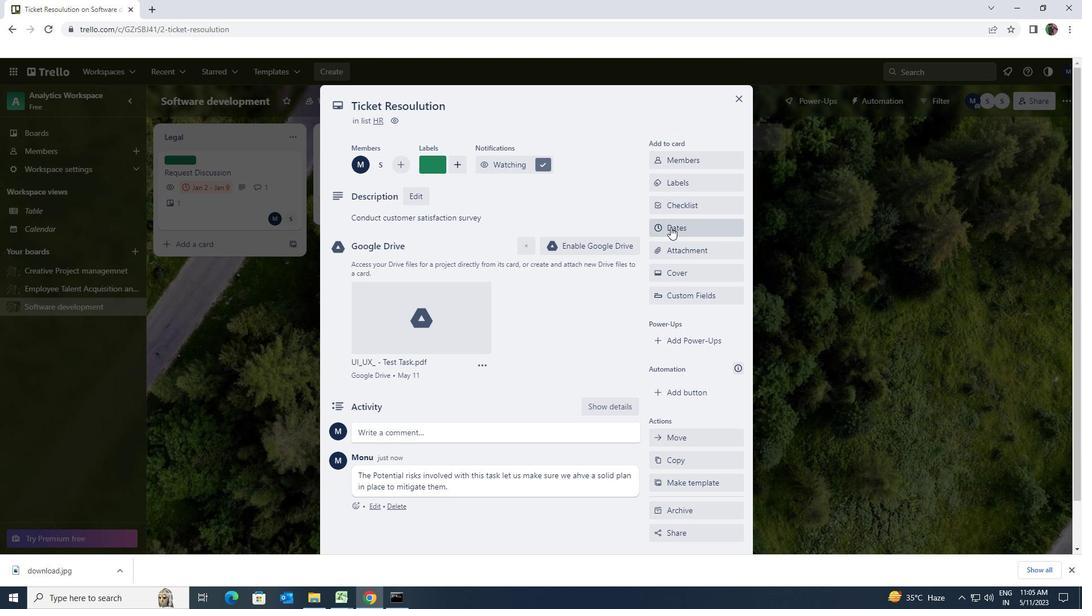 
Action: Mouse moved to (663, 303)
Screenshot: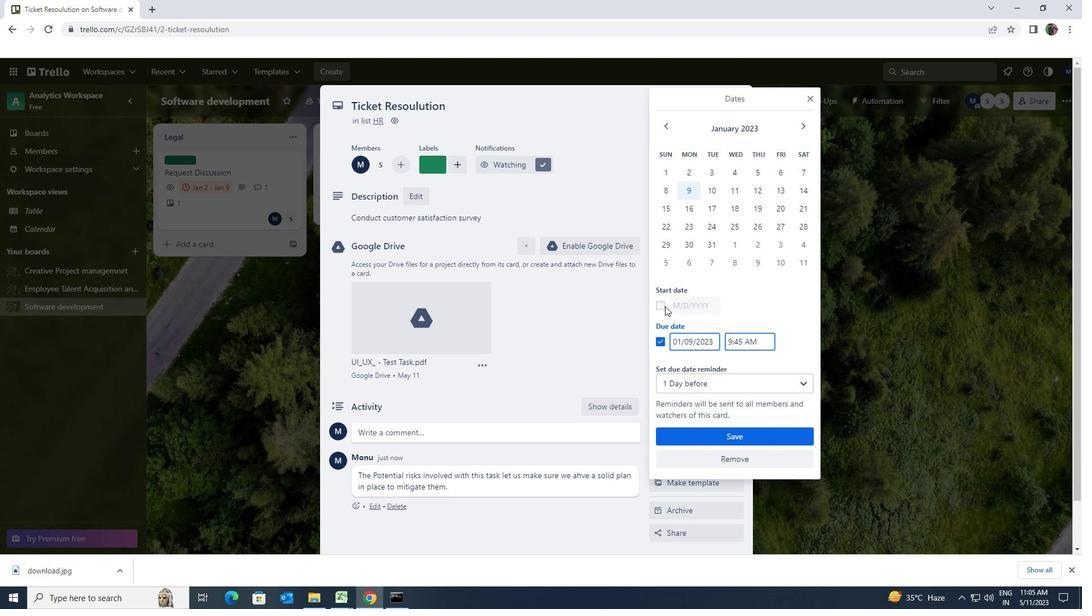 
Action: Mouse pressed left at (663, 303)
Screenshot: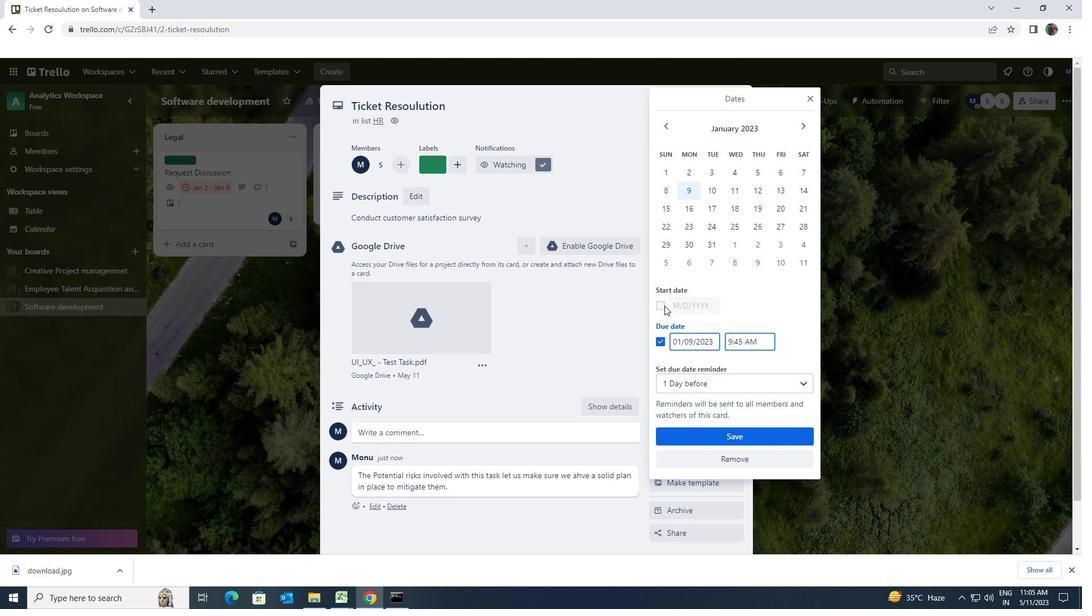 
Action: Mouse moved to (715, 303)
Screenshot: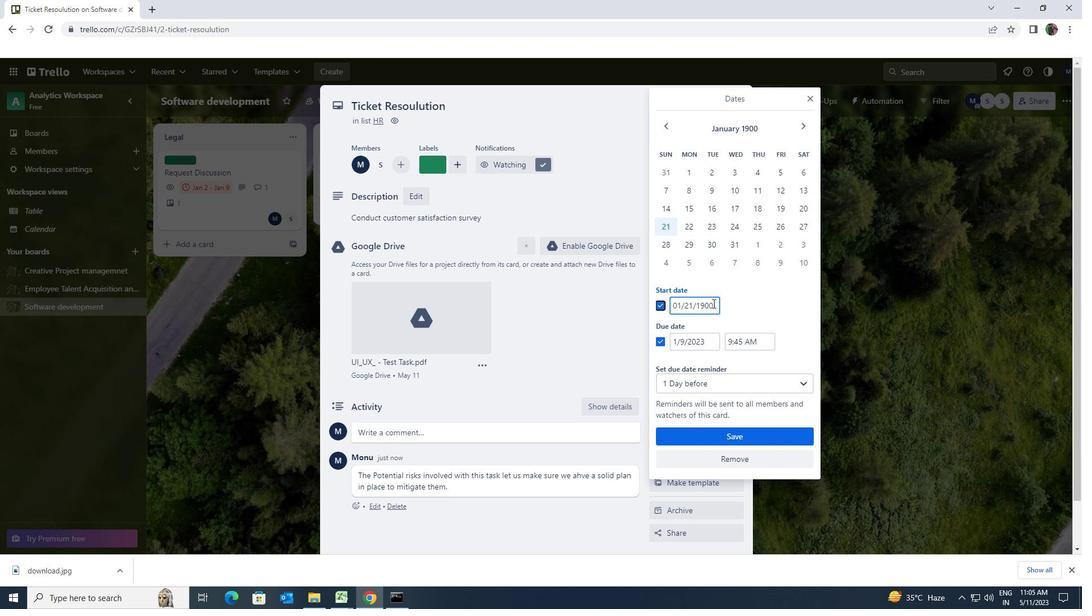 
Action: Mouse pressed left at (715, 303)
Screenshot: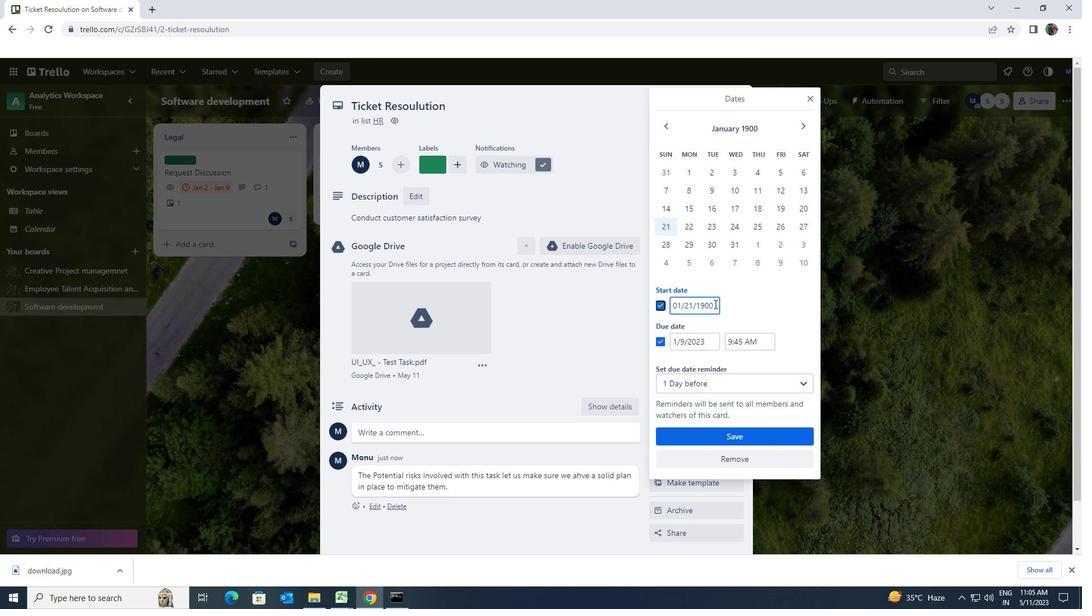 
Action: Mouse moved to (673, 301)
Screenshot: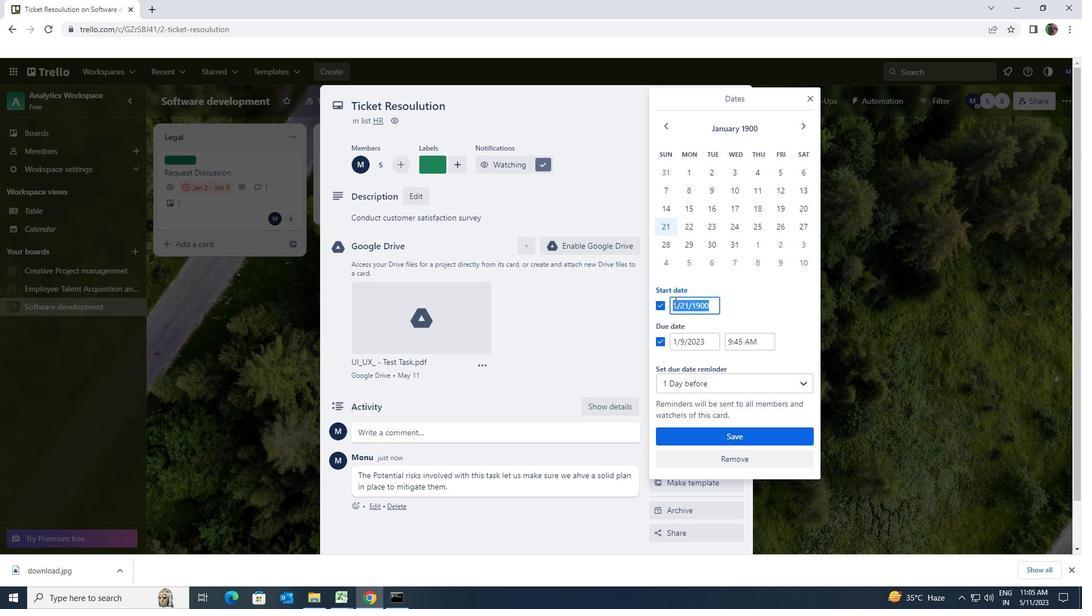 
Action: Key pressed 4/1/1900
Screenshot: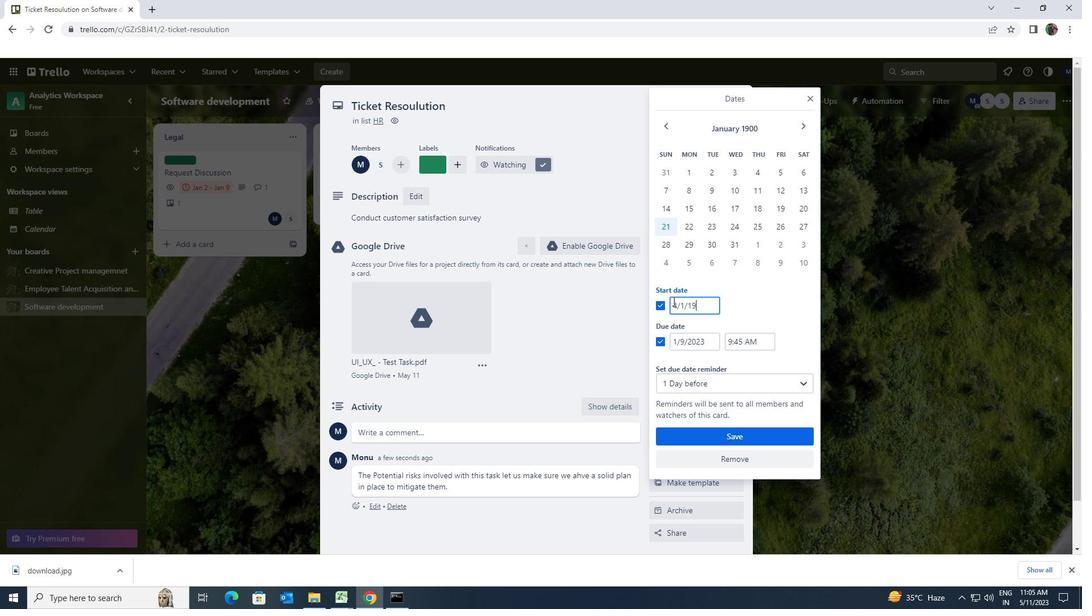 
Action: Mouse moved to (712, 343)
Screenshot: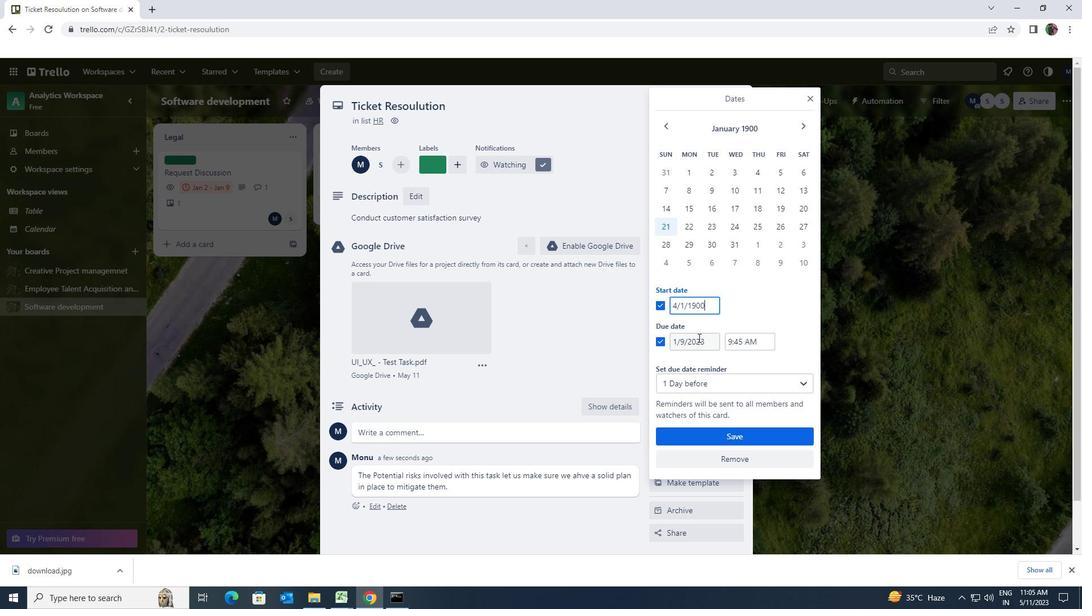 
Action: Mouse pressed left at (712, 343)
Screenshot: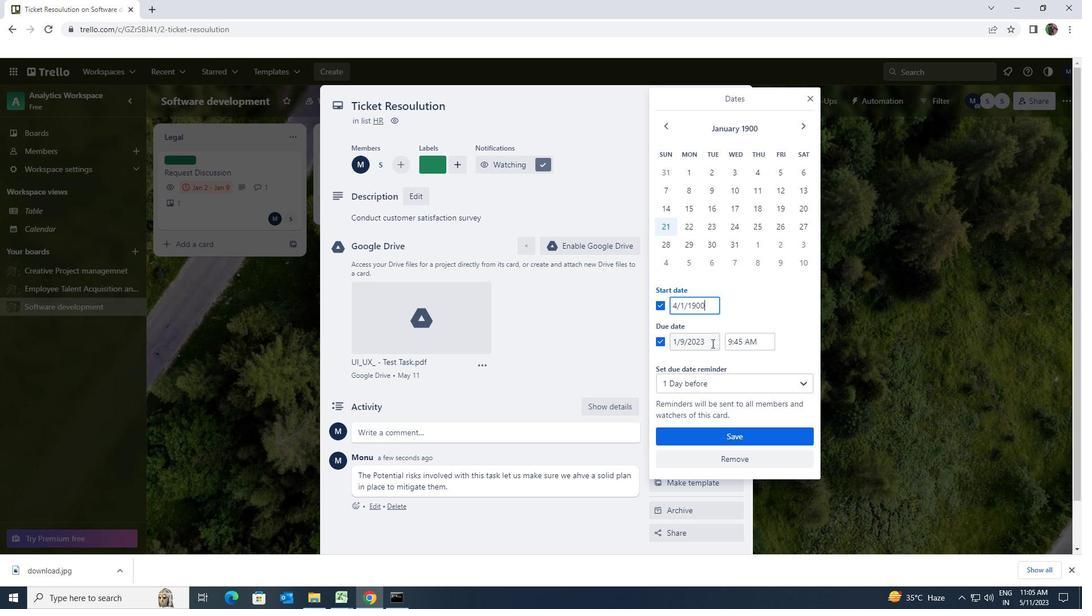 
Action: Mouse moved to (675, 342)
Screenshot: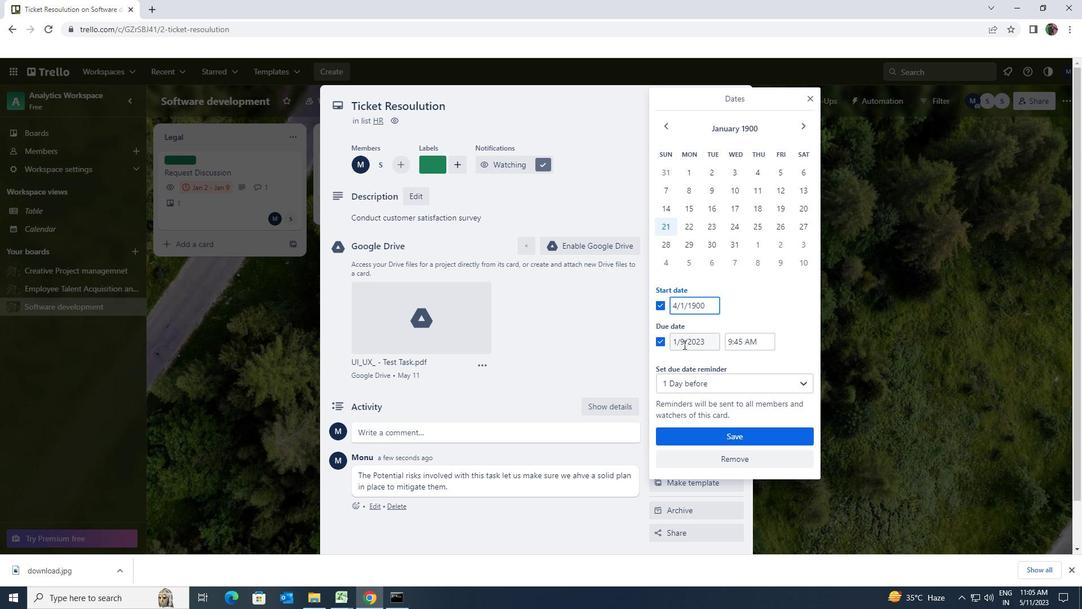 
Action: Key pressed 11/1/1900
Screenshot: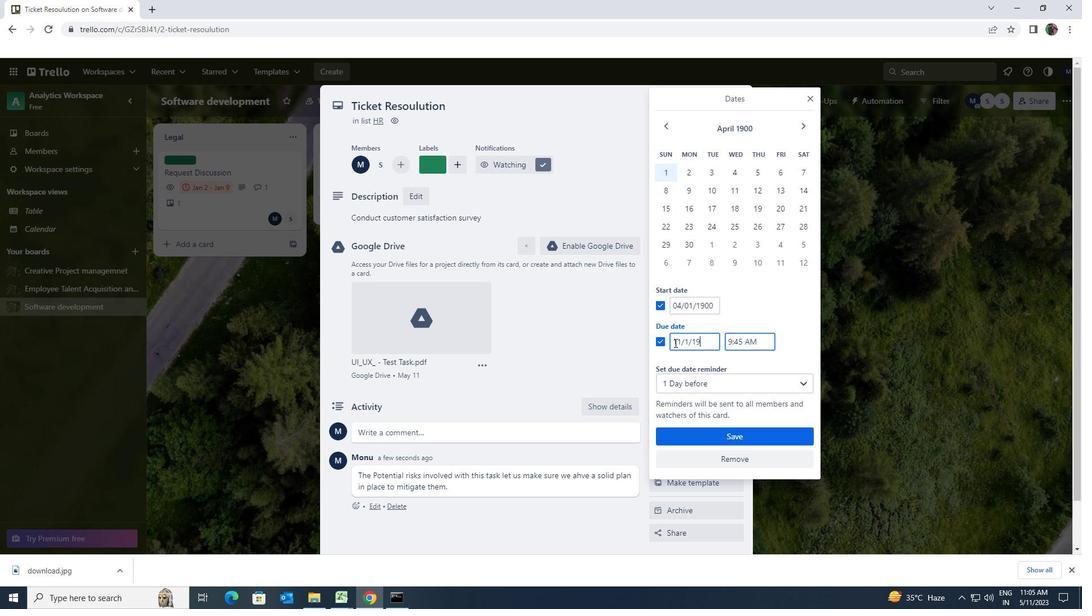 
Action: Mouse moved to (708, 428)
Screenshot: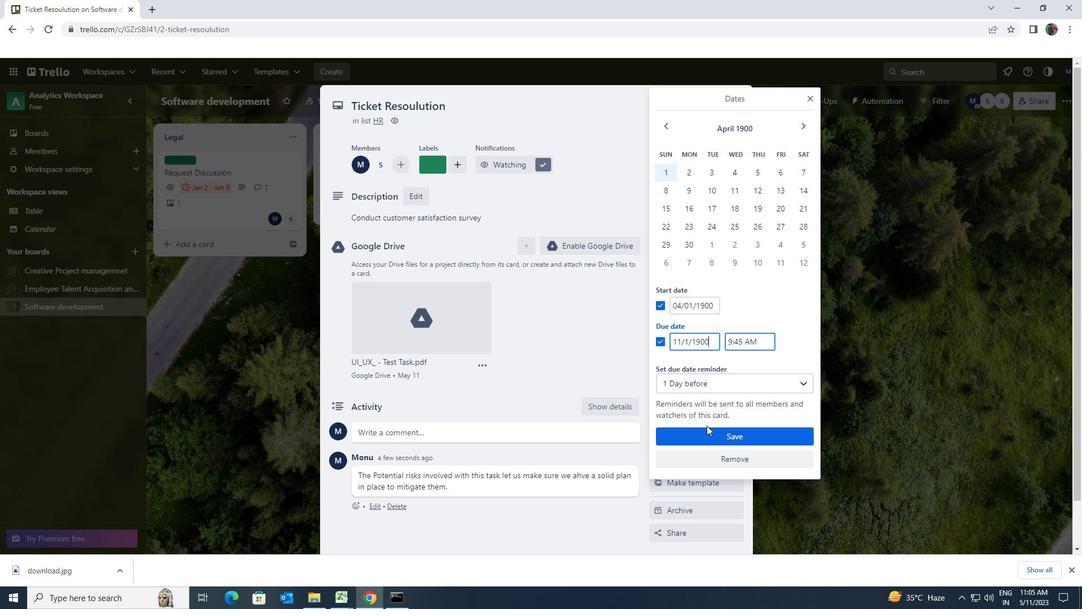 
Action: Mouse pressed left at (708, 428)
Screenshot: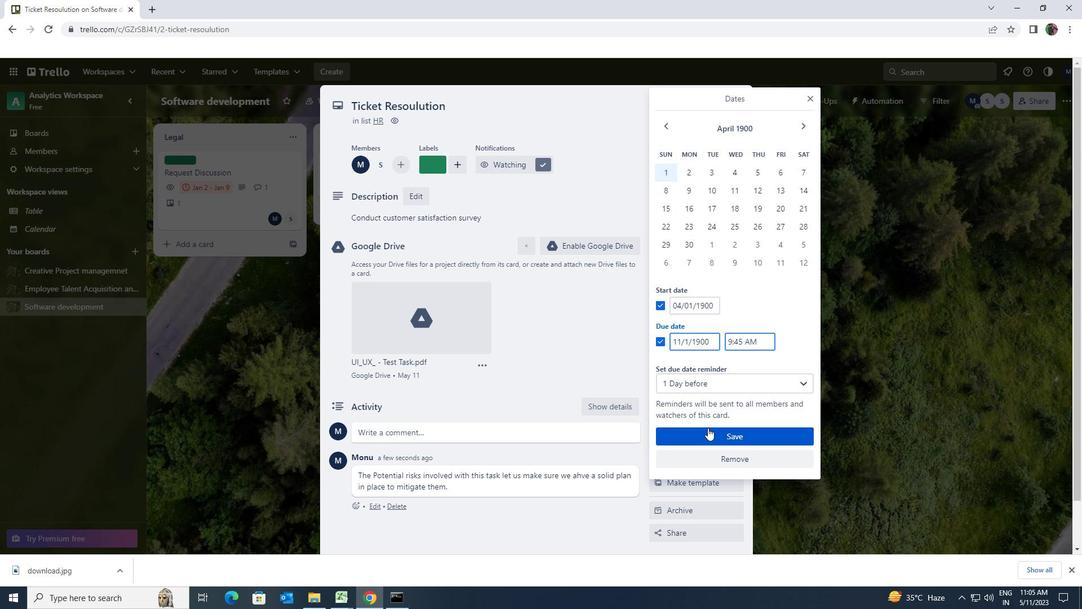 
